 Task: Look for space in Pallanza-Intra-Suna, Italy from 5th June, 2023 to 16th June, 2023 for 2 adults in price range Rs.14000 to Rs.18000. Place can be entire place with 1  bedroom having 1 bed and 1 bathroom. Property type can be house, flat, guest house, hotel. Amenities needed are: wifi. Booking option can be shelf check-in. Required host language is English.
Action: Mouse moved to (451, 127)
Screenshot: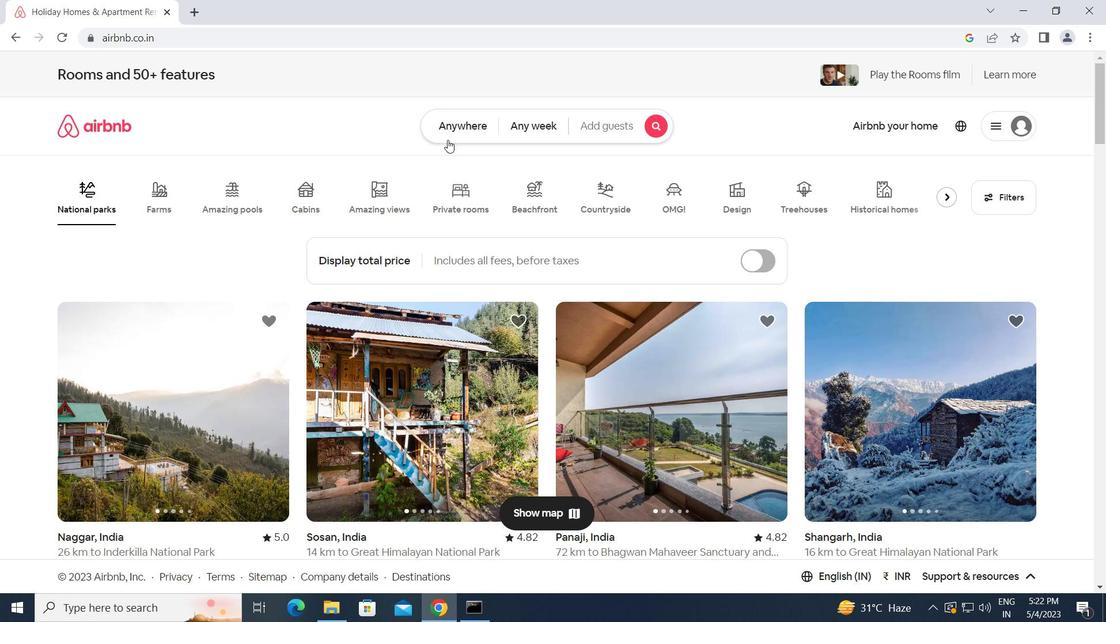 
Action: Mouse pressed left at (451, 127)
Screenshot: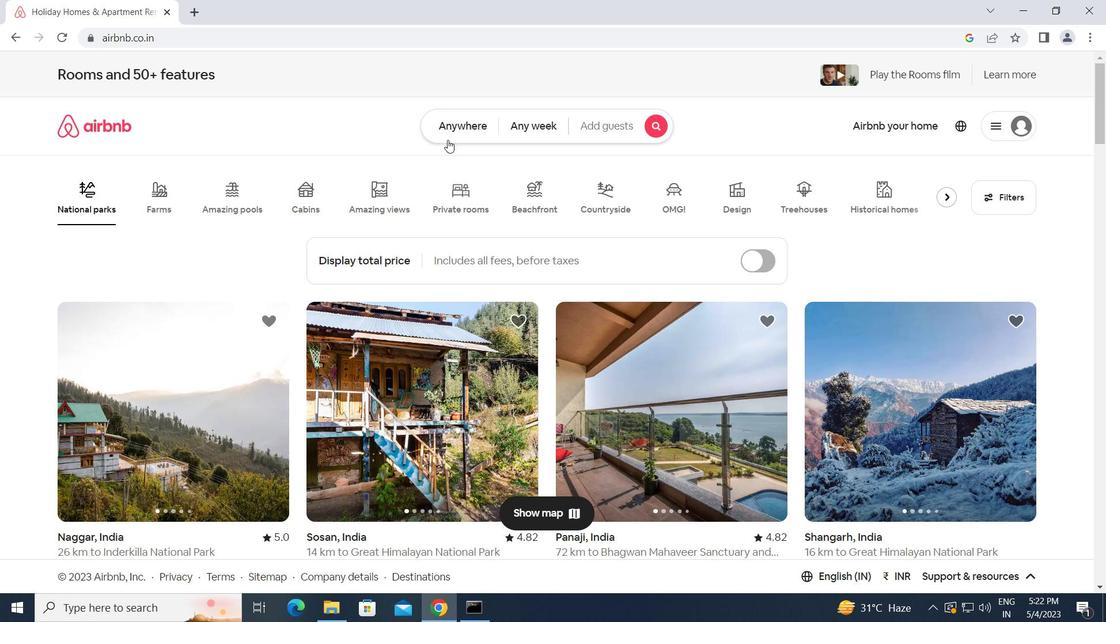 
Action: Mouse moved to (397, 171)
Screenshot: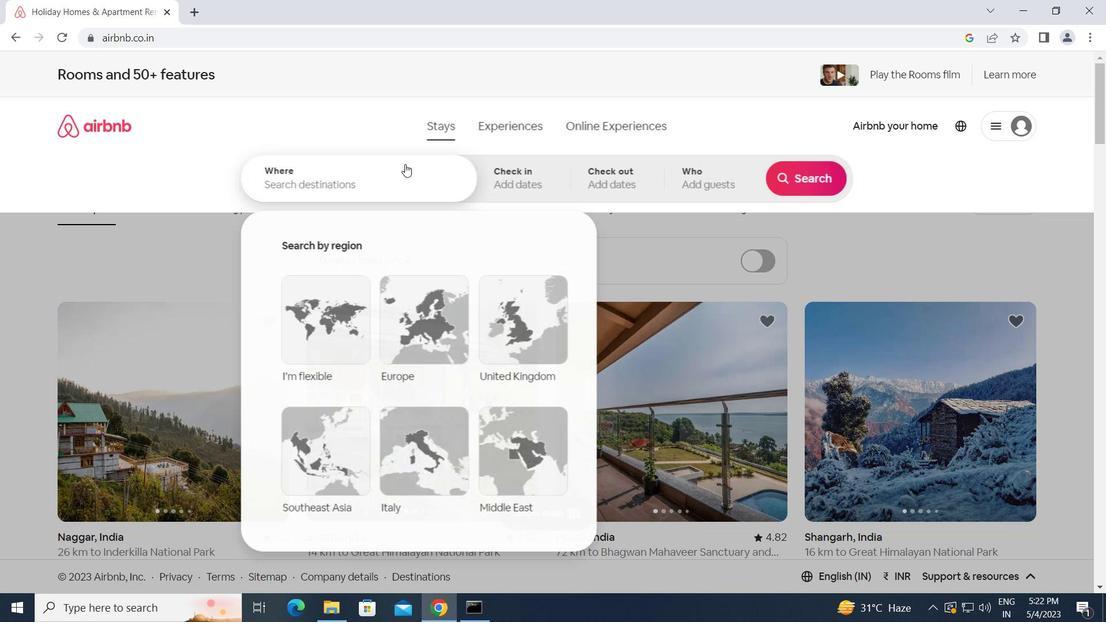
Action: Mouse pressed left at (397, 171)
Screenshot: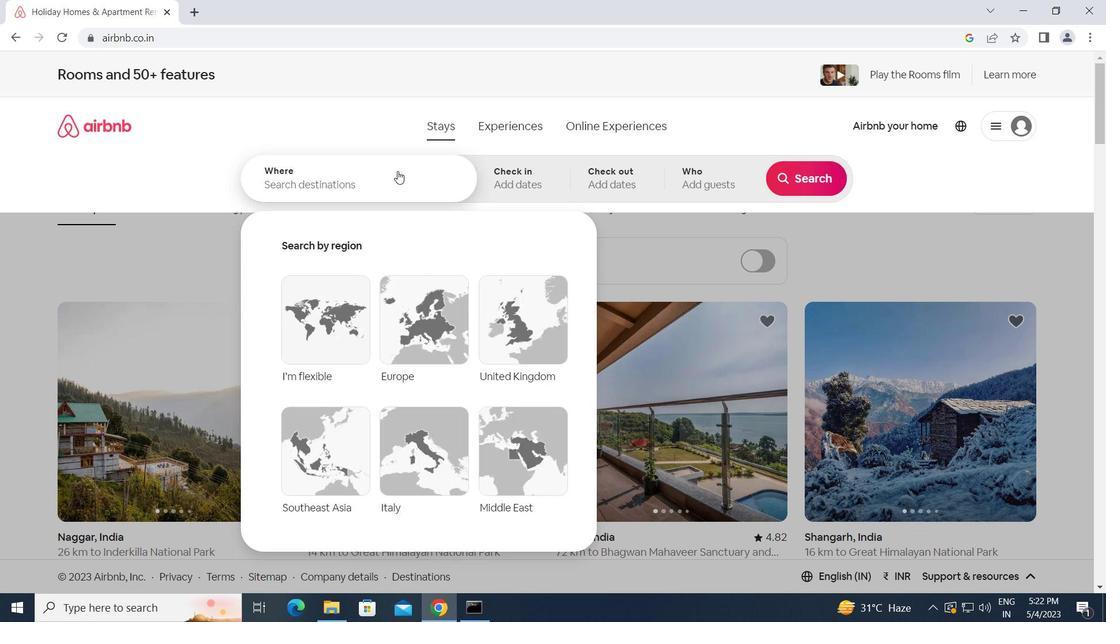 
Action: Key pressed p<Key.caps_lock>allanza-<Key.caps_lock>i<Key.caps_lock>ntra-<Key.caps_lock>s<Key.caps_lock>una,<Key.space><Key.caps_lock>i<Key.caps_lock>taly<Key.enter>
Screenshot: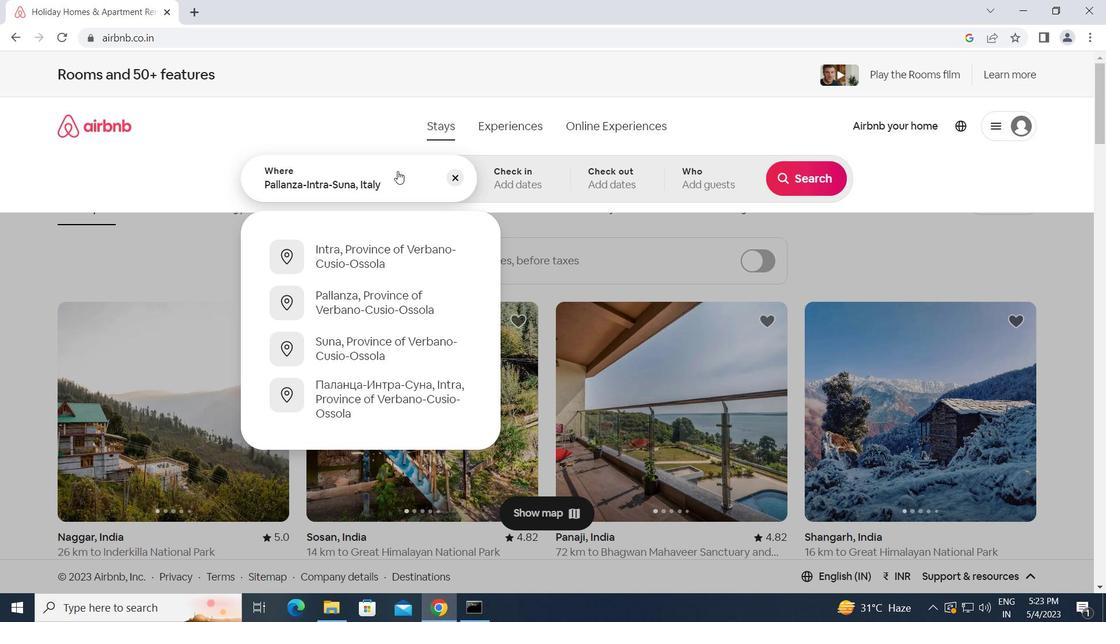 
Action: Mouse moved to (618, 389)
Screenshot: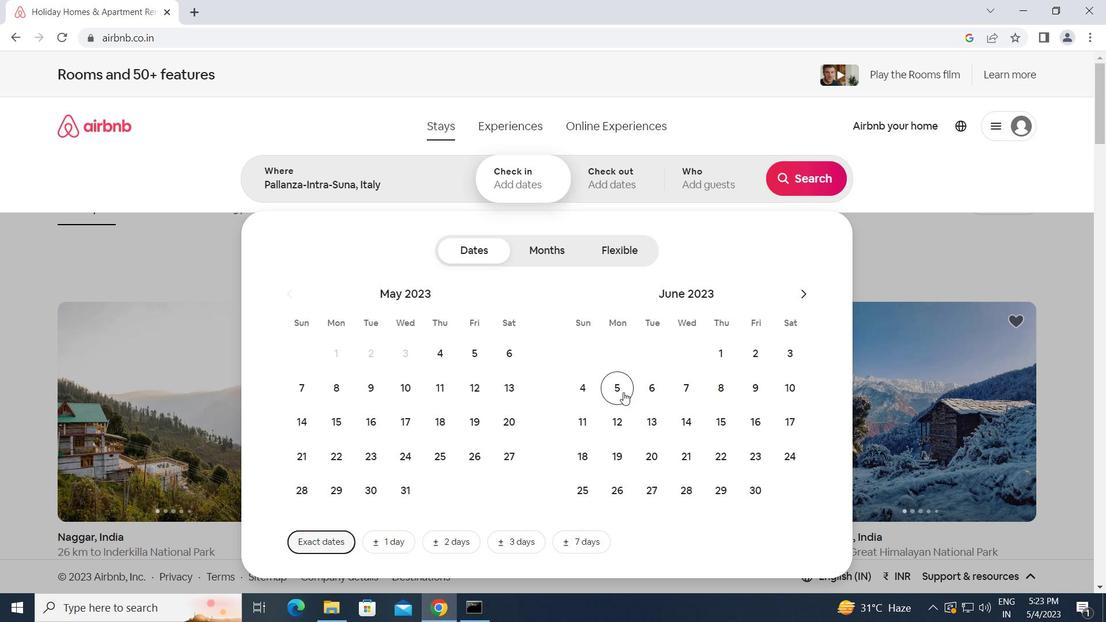 
Action: Mouse pressed left at (618, 389)
Screenshot: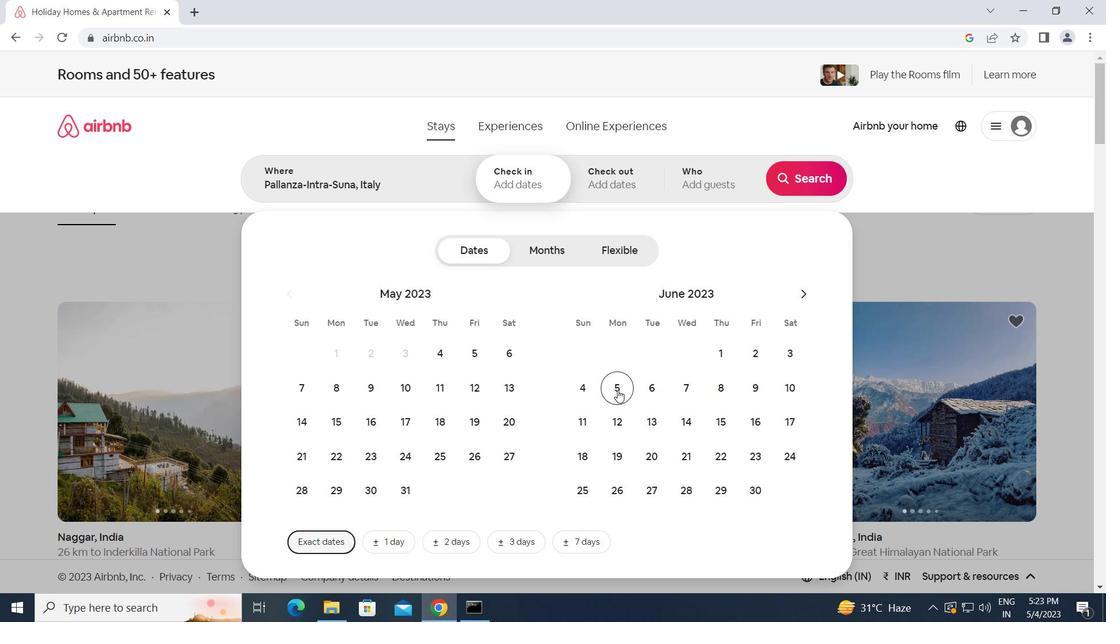 
Action: Mouse moved to (756, 422)
Screenshot: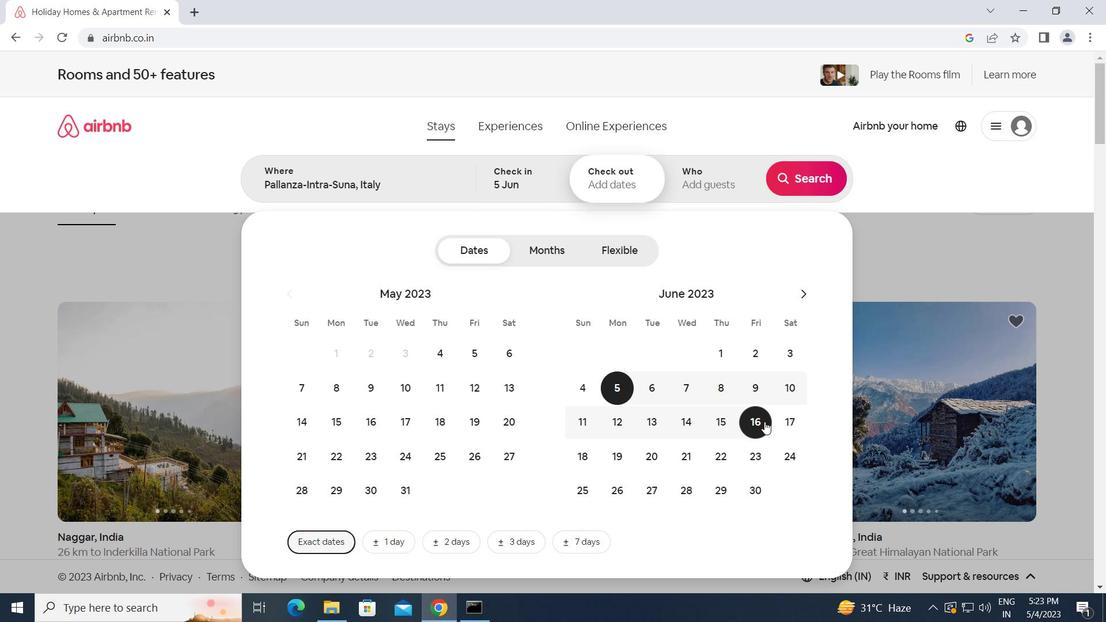 
Action: Mouse pressed left at (756, 422)
Screenshot: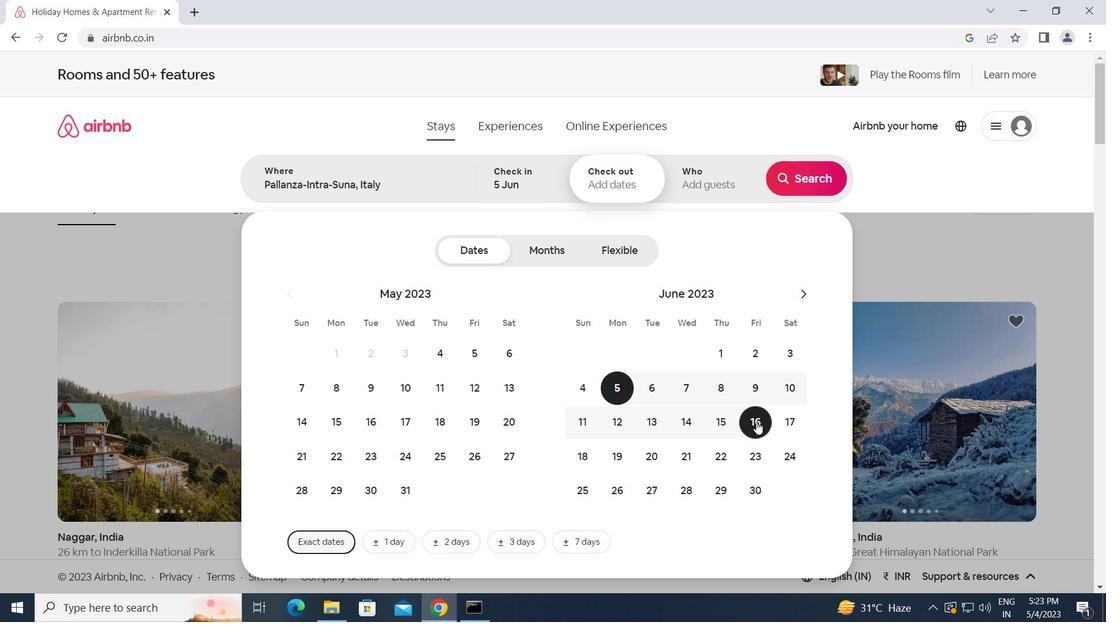 
Action: Mouse moved to (710, 176)
Screenshot: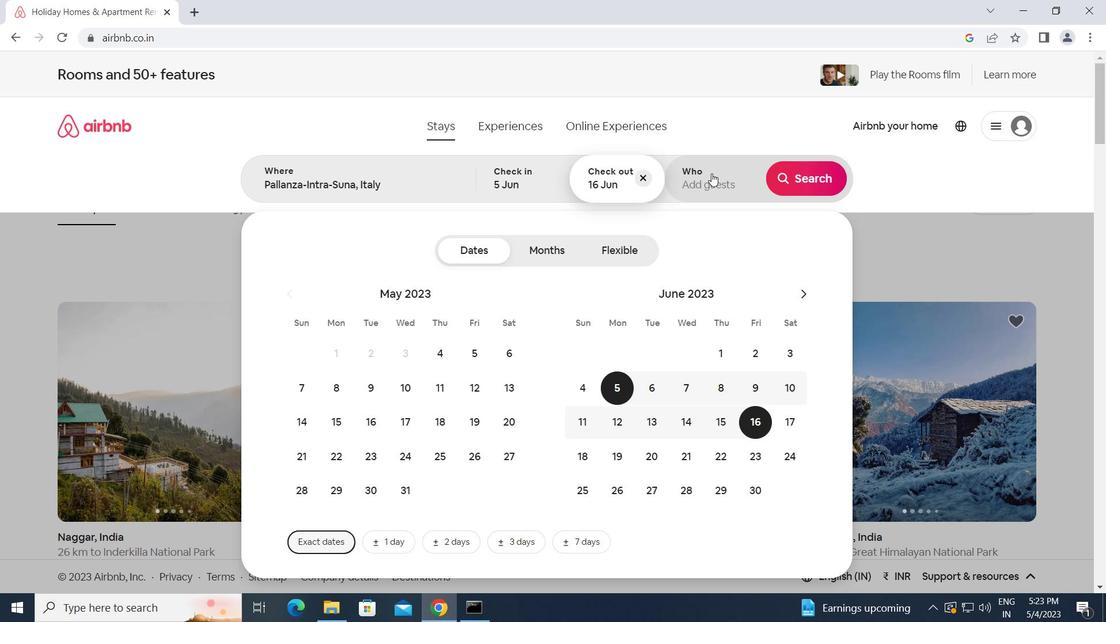 
Action: Mouse pressed left at (710, 176)
Screenshot: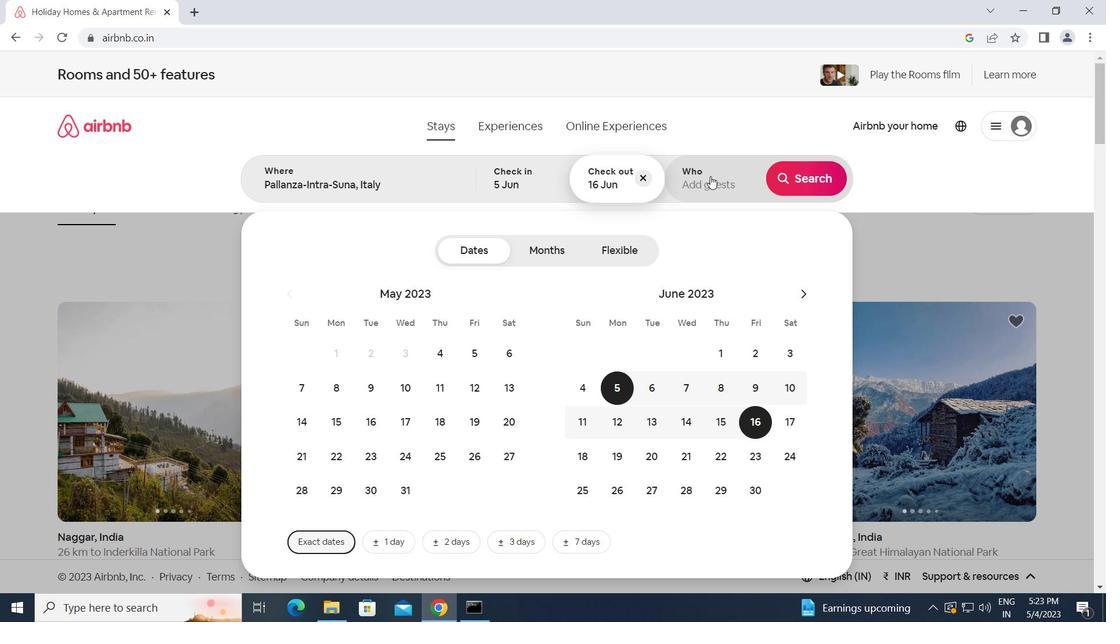 
Action: Mouse moved to (811, 255)
Screenshot: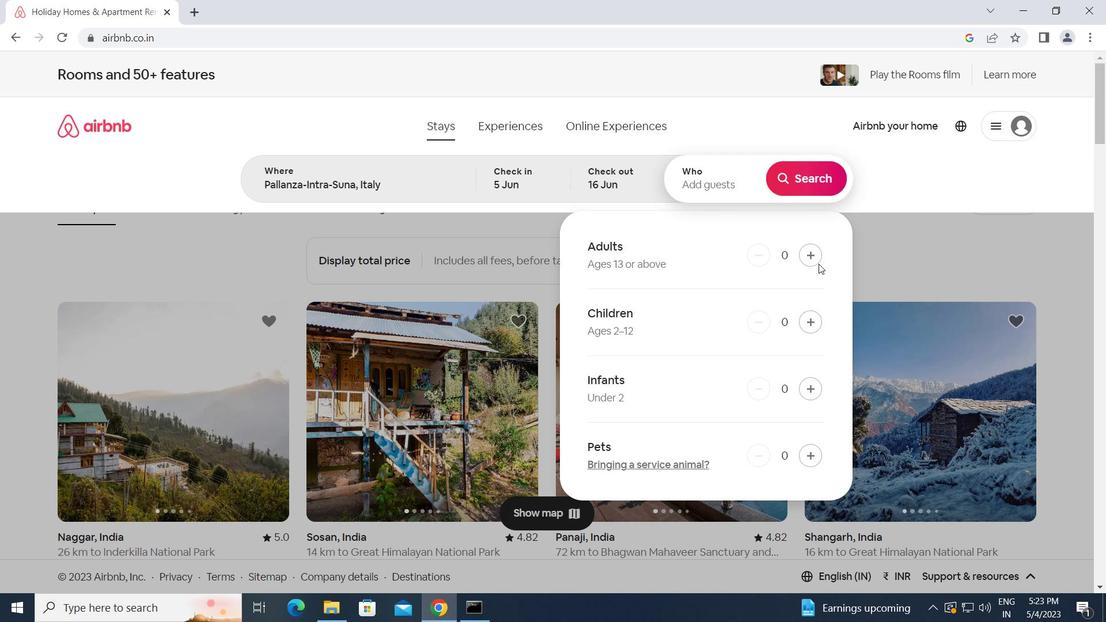 
Action: Mouse pressed left at (811, 255)
Screenshot: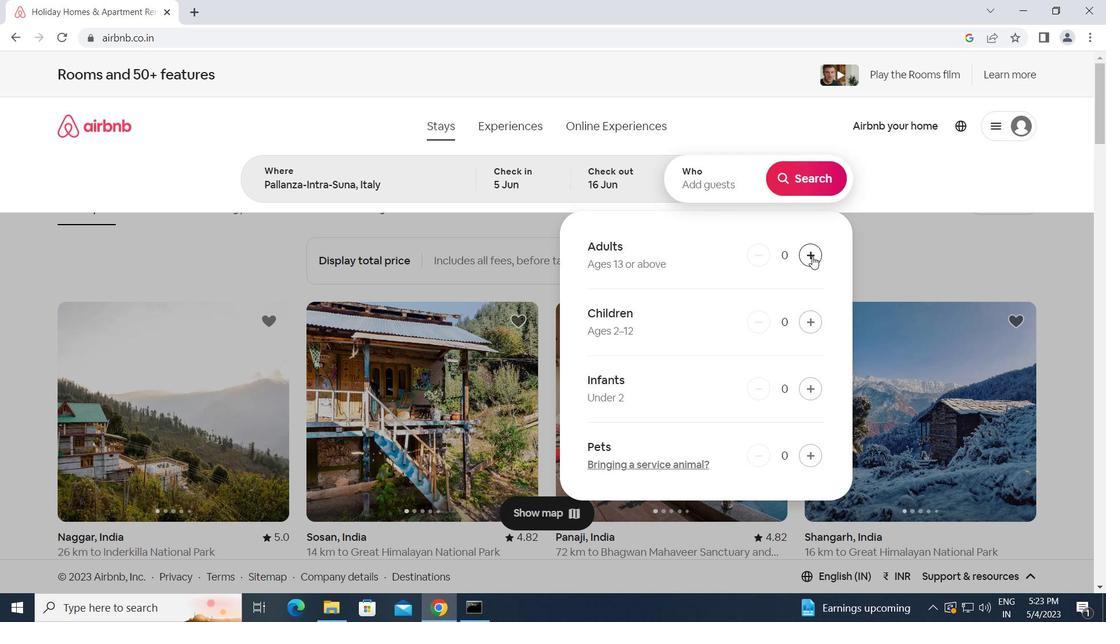 
Action: Mouse pressed left at (811, 255)
Screenshot: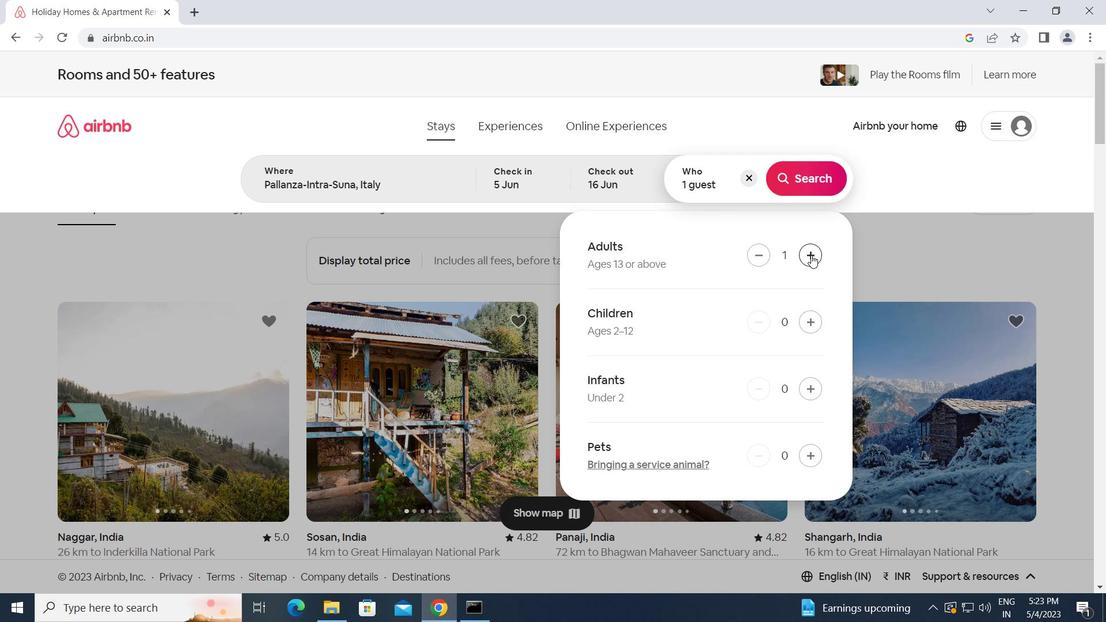 
Action: Mouse moved to (816, 177)
Screenshot: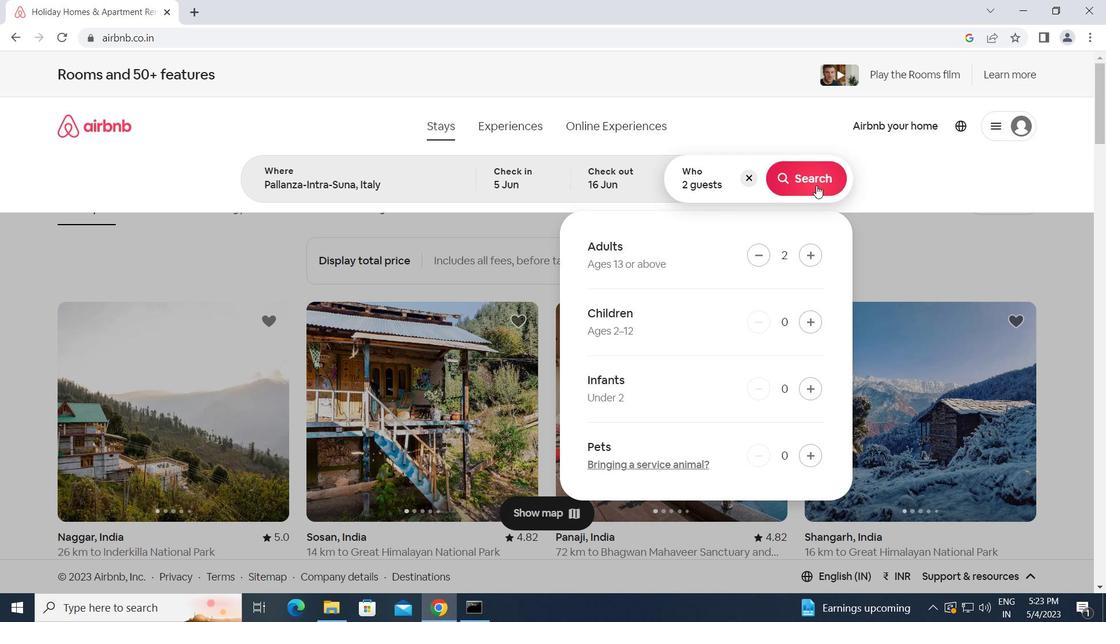 
Action: Mouse pressed left at (816, 177)
Screenshot: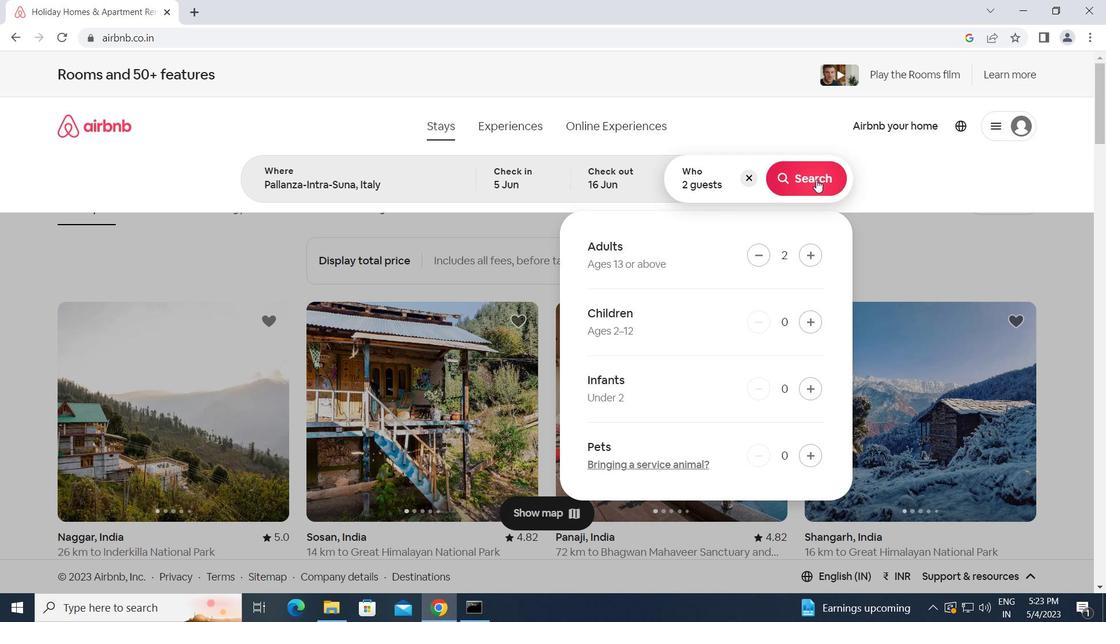 
Action: Mouse moved to (1034, 134)
Screenshot: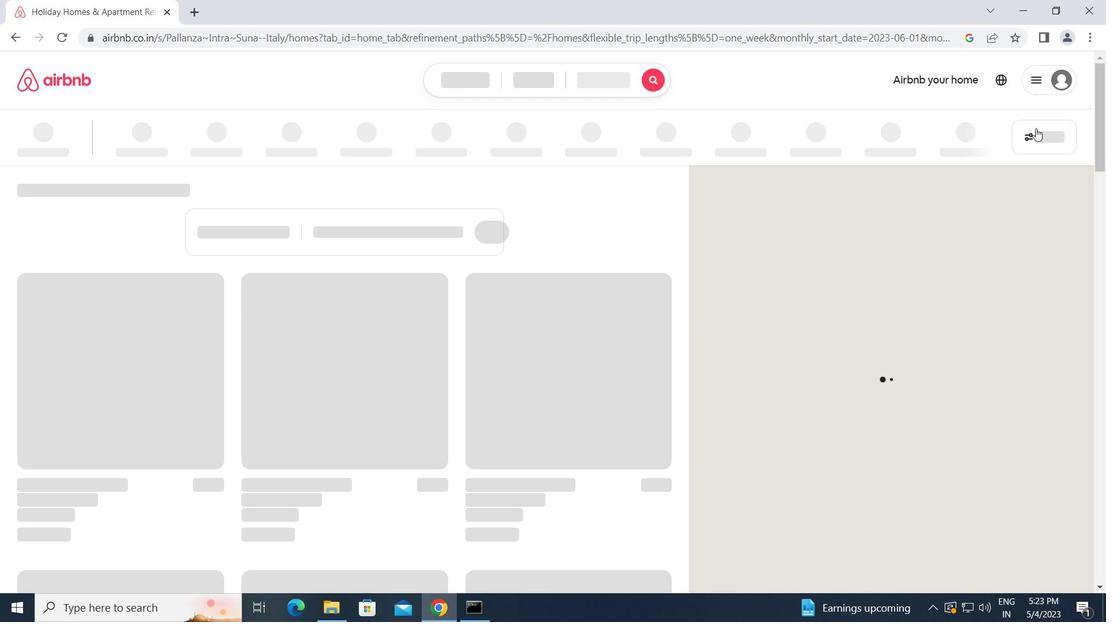 
Action: Mouse pressed left at (1034, 134)
Screenshot: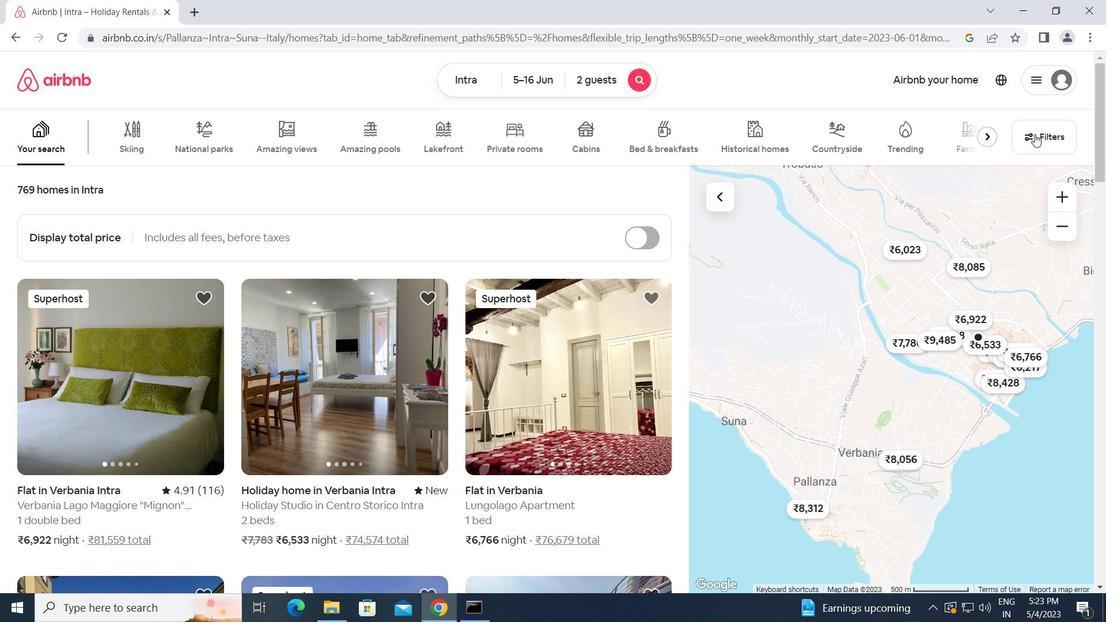 
Action: Mouse moved to (368, 323)
Screenshot: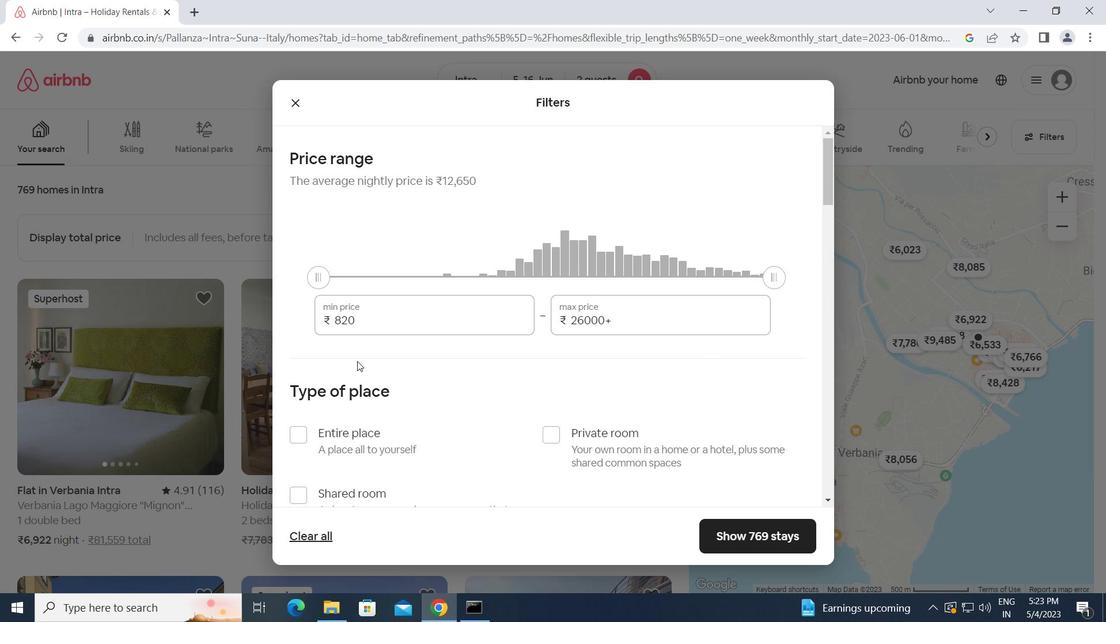
Action: Mouse pressed left at (368, 323)
Screenshot: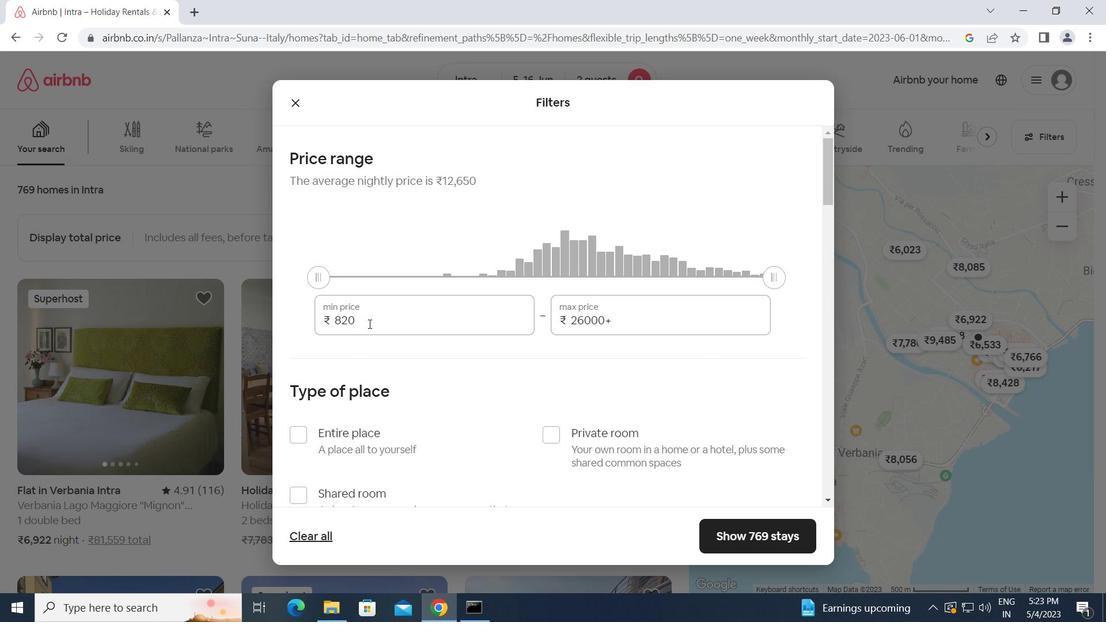 
Action: Mouse moved to (326, 327)
Screenshot: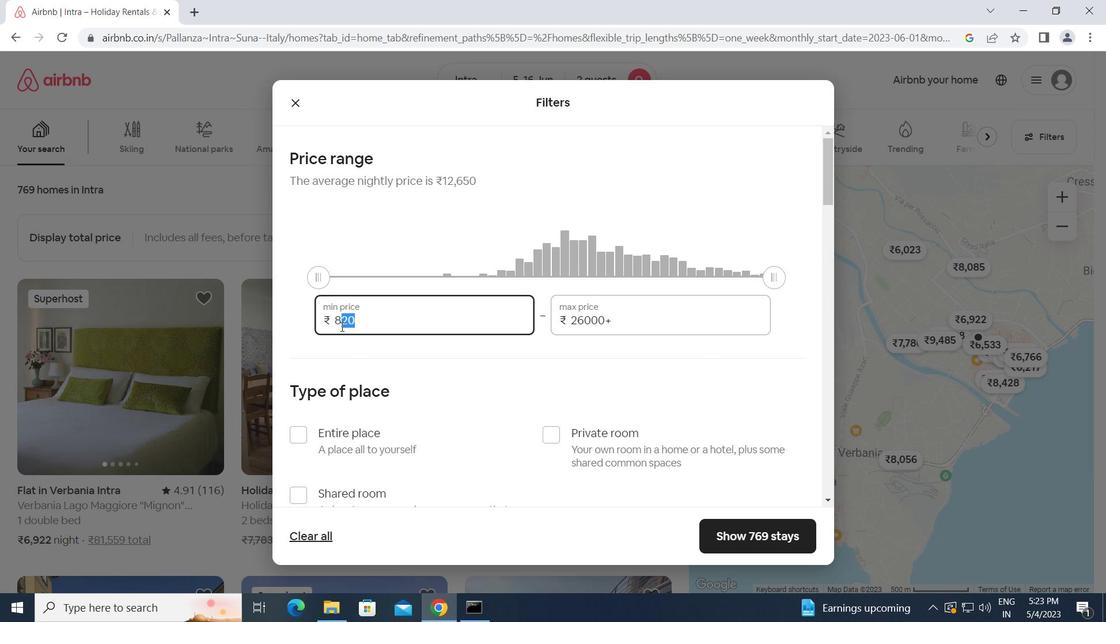 
Action: Key pressed 14000<Key.tab>18000
Screenshot: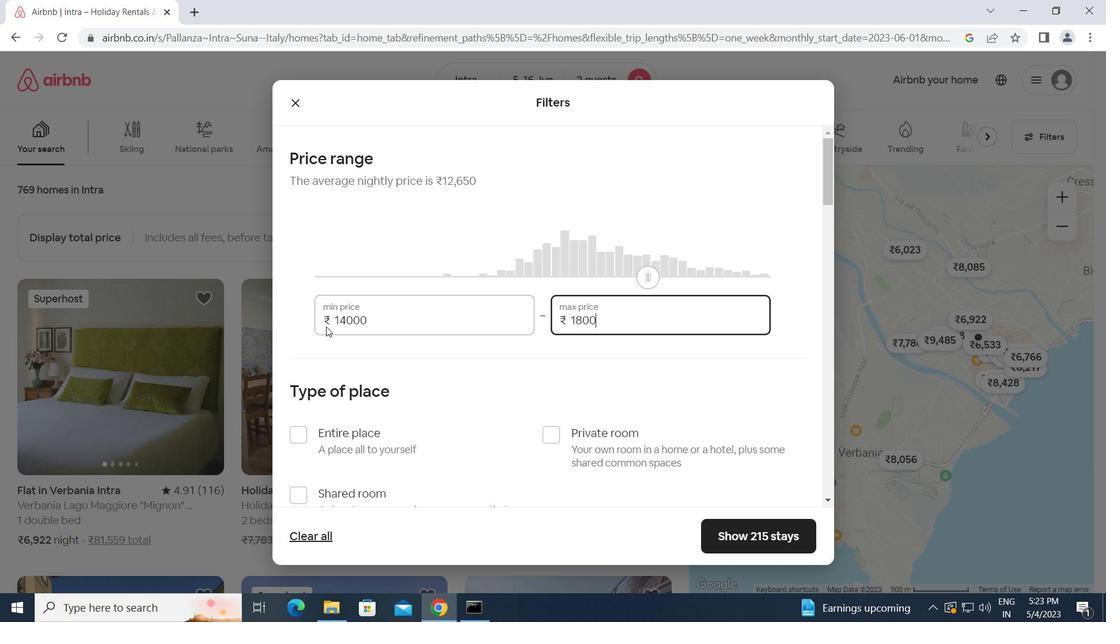 
Action: Mouse moved to (427, 361)
Screenshot: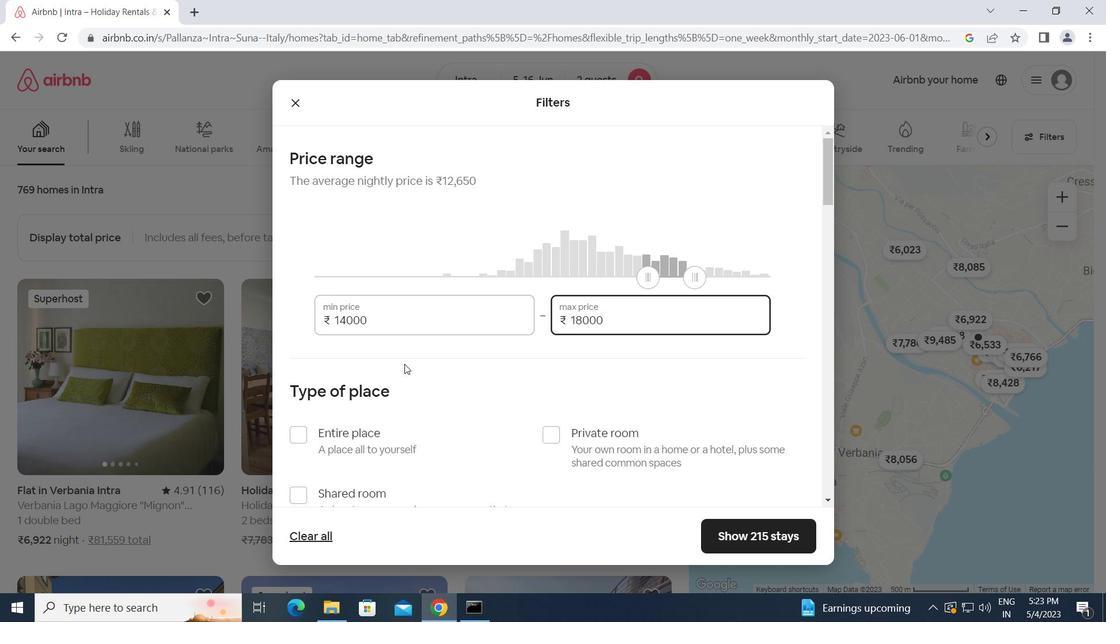 
Action: Mouse scrolled (427, 360) with delta (0, 0)
Screenshot: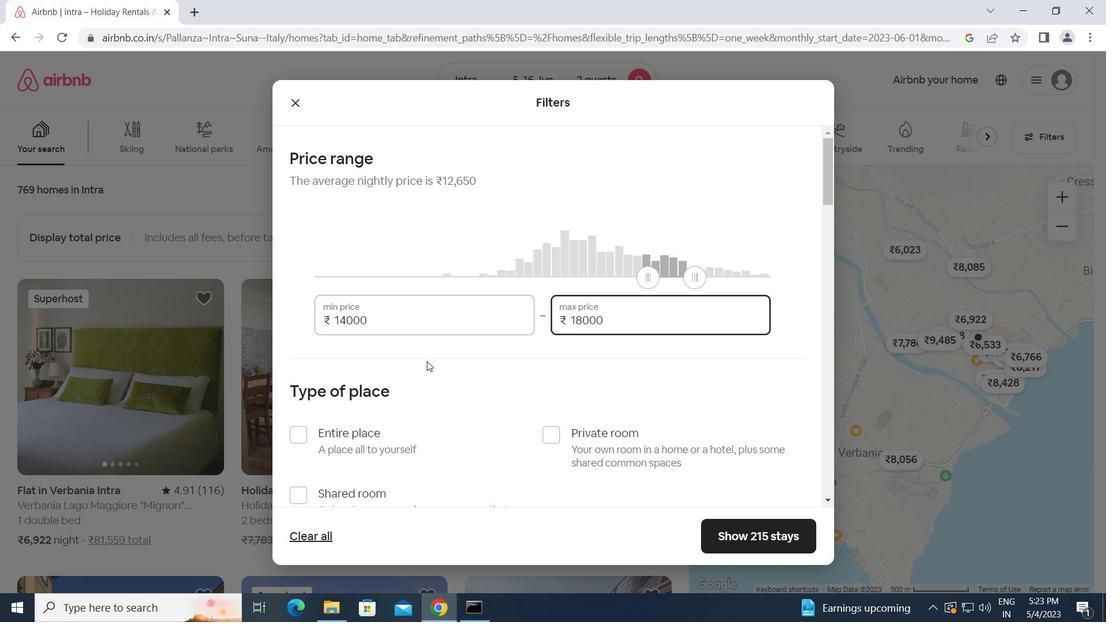 
Action: Mouse moved to (472, 347)
Screenshot: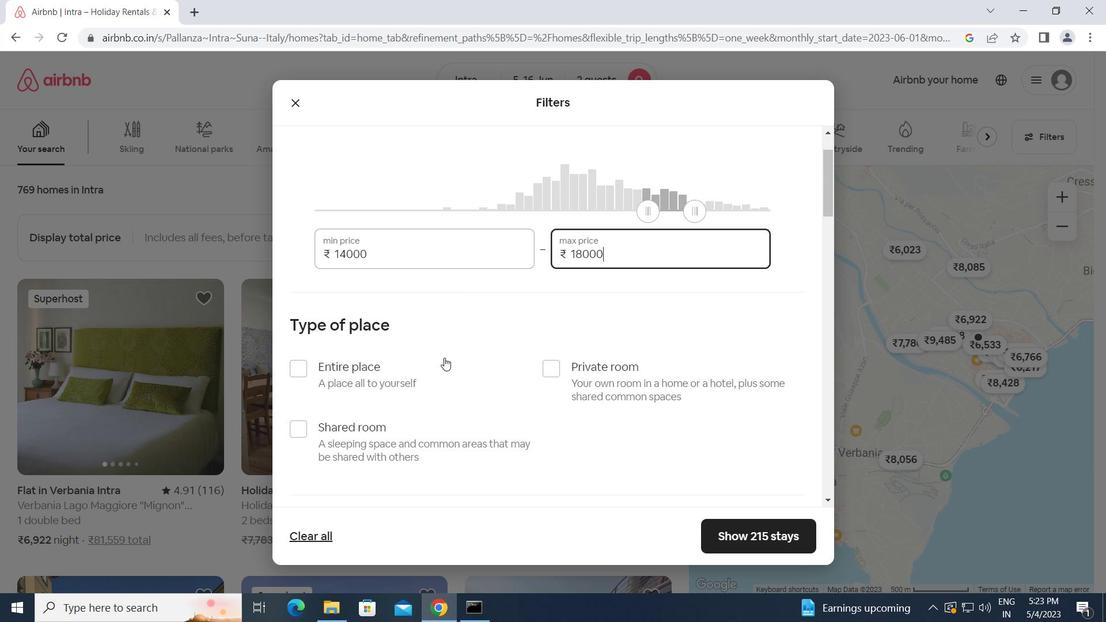 
Action: Mouse scrolled (472, 346) with delta (0, 0)
Screenshot: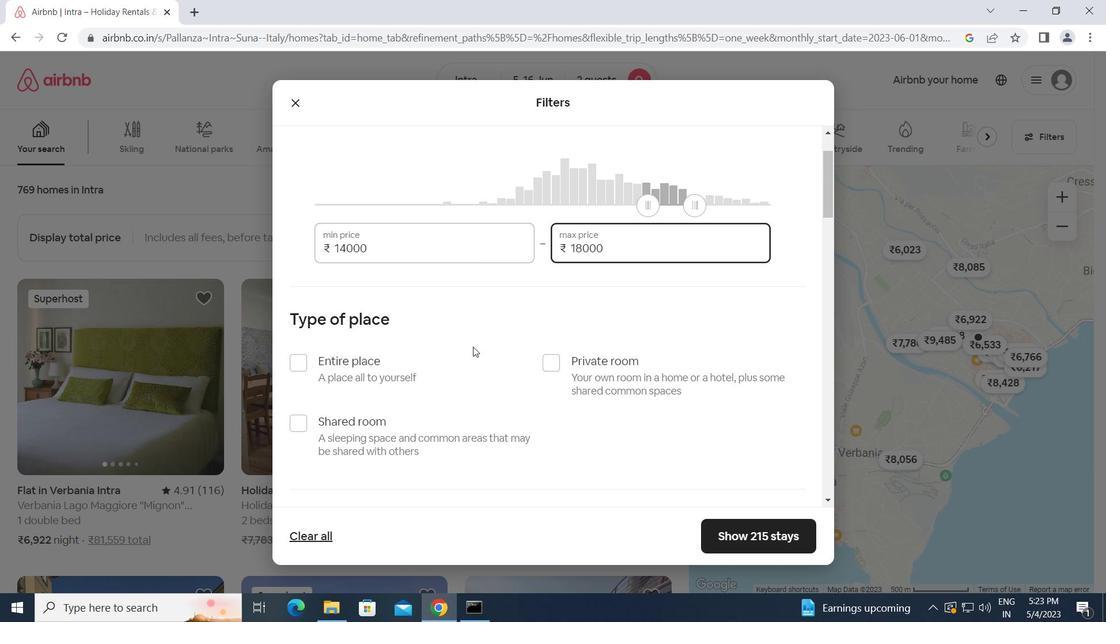
Action: Mouse moved to (297, 293)
Screenshot: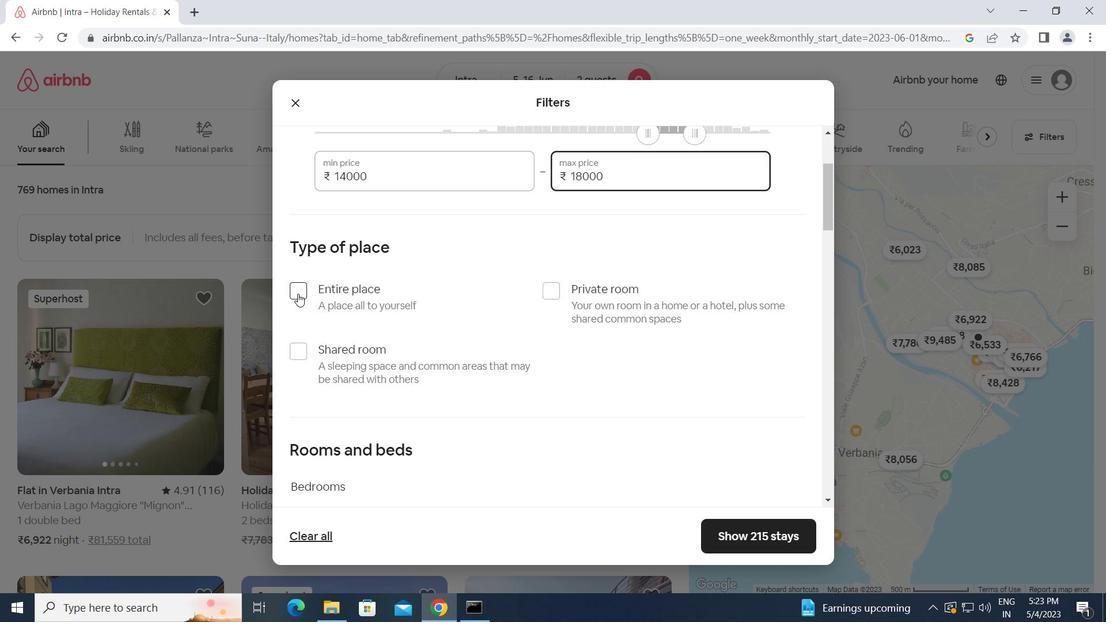 
Action: Mouse pressed left at (297, 293)
Screenshot: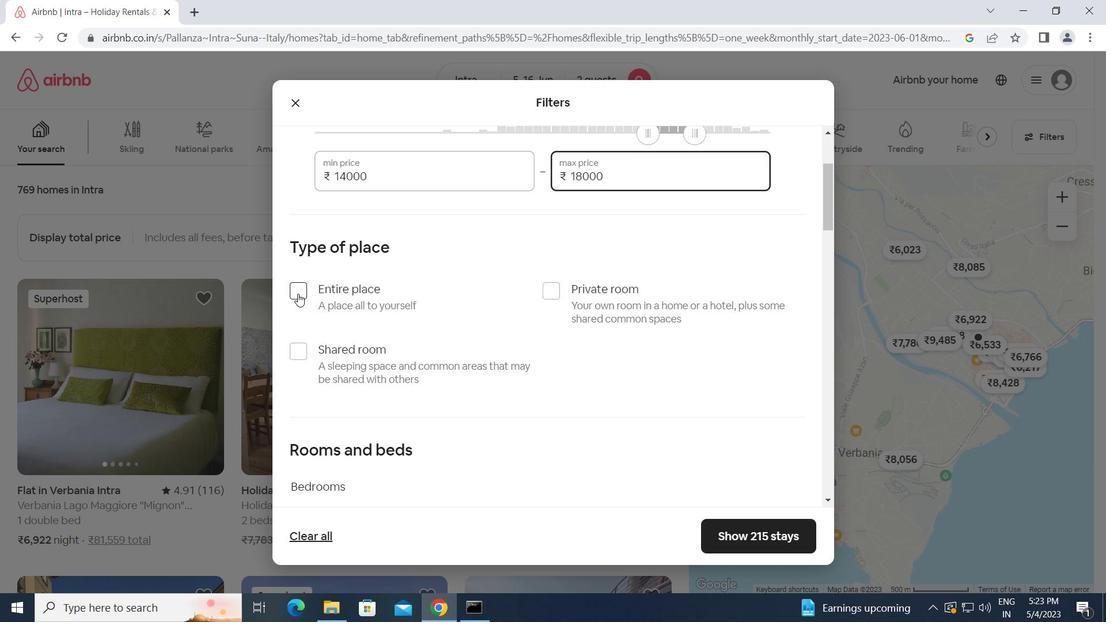 
Action: Mouse moved to (315, 311)
Screenshot: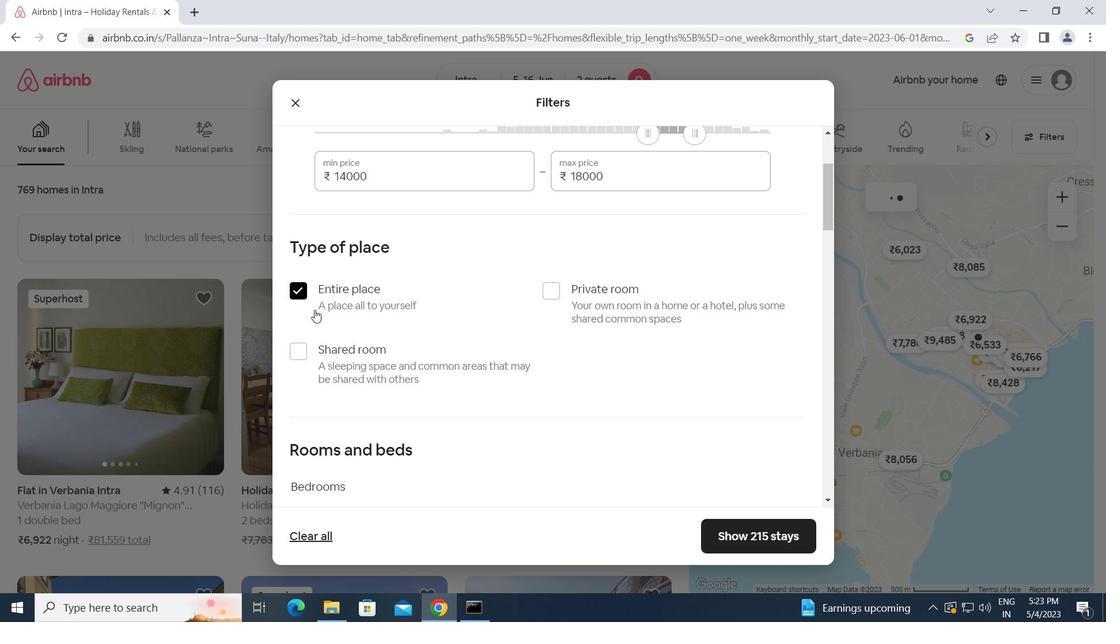 
Action: Mouse scrolled (315, 310) with delta (0, 0)
Screenshot: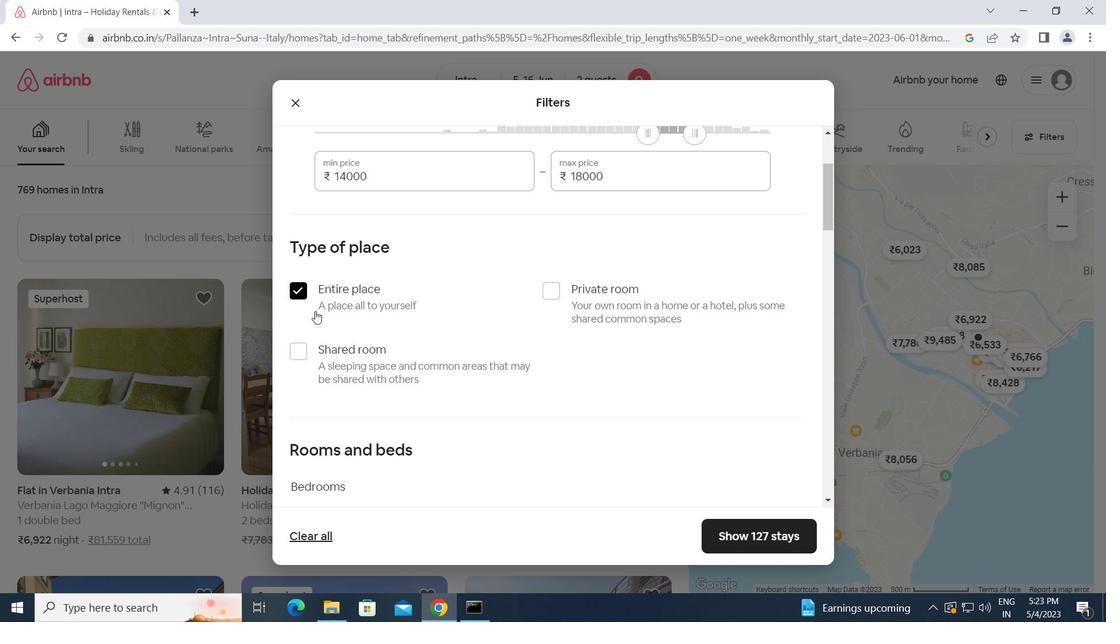 
Action: Mouse scrolled (315, 310) with delta (0, 0)
Screenshot: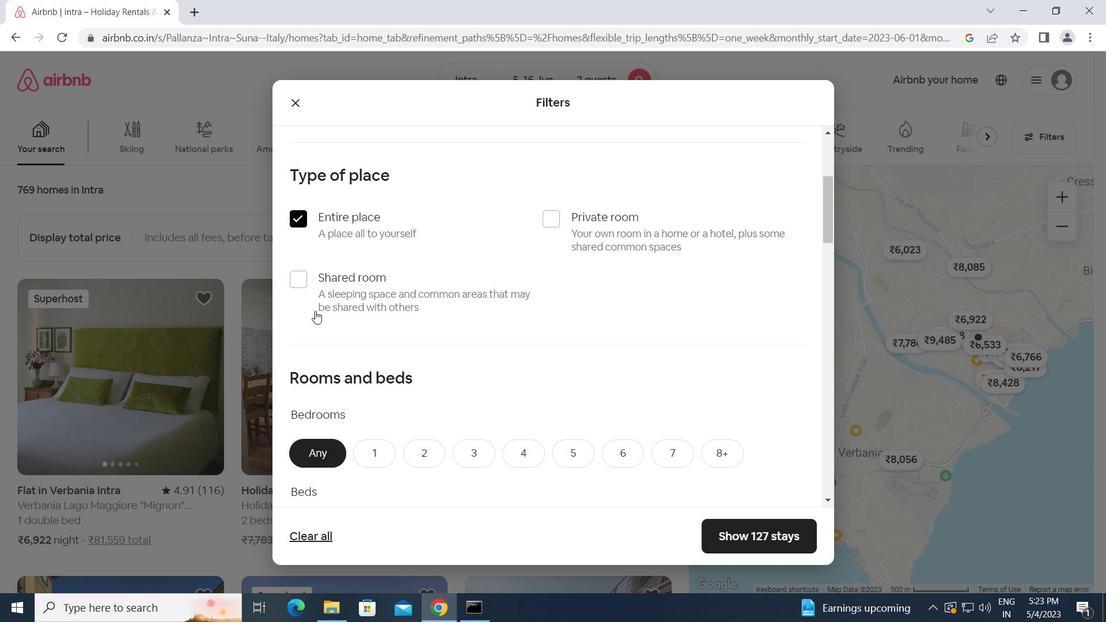 
Action: Mouse moved to (384, 375)
Screenshot: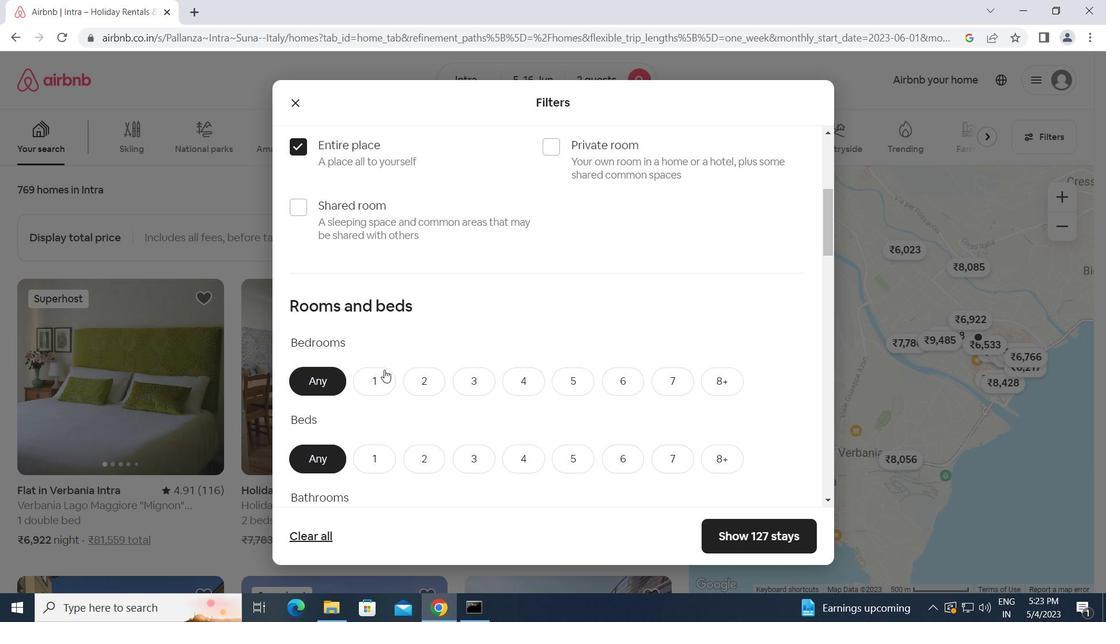 
Action: Mouse pressed left at (384, 375)
Screenshot: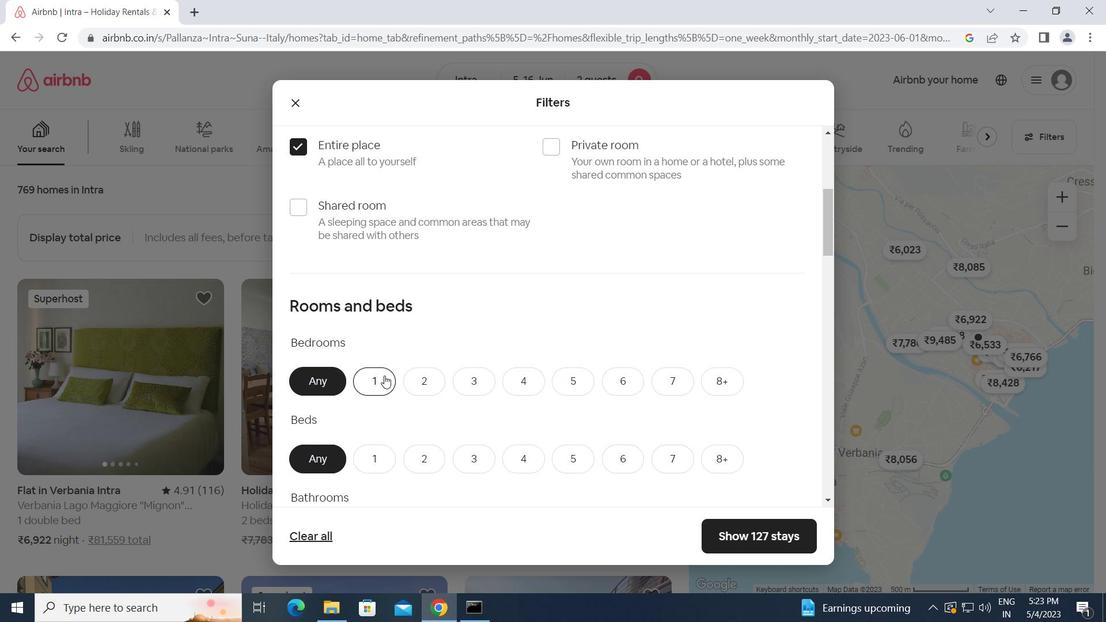 
Action: Mouse scrolled (384, 375) with delta (0, 0)
Screenshot: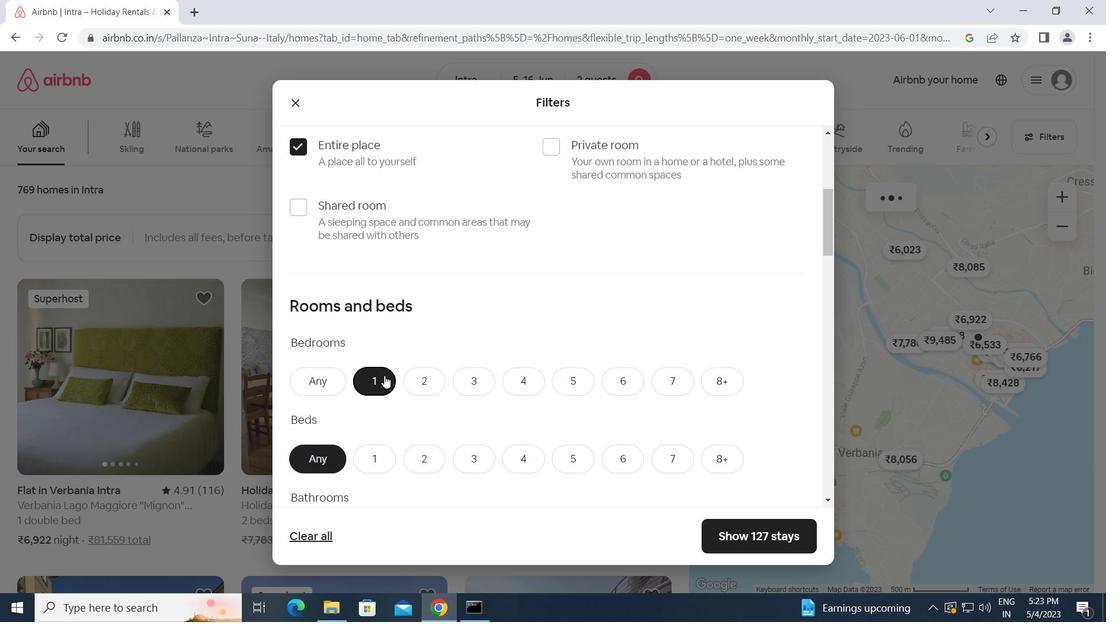
Action: Mouse moved to (379, 380)
Screenshot: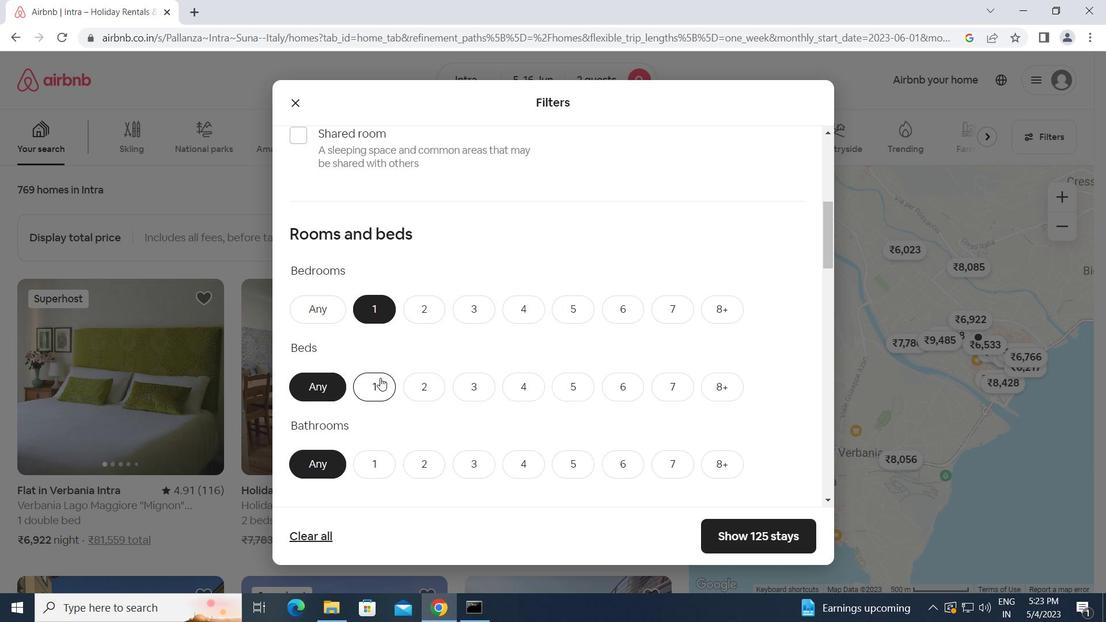
Action: Mouse pressed left at (379, 380)
Screenshot: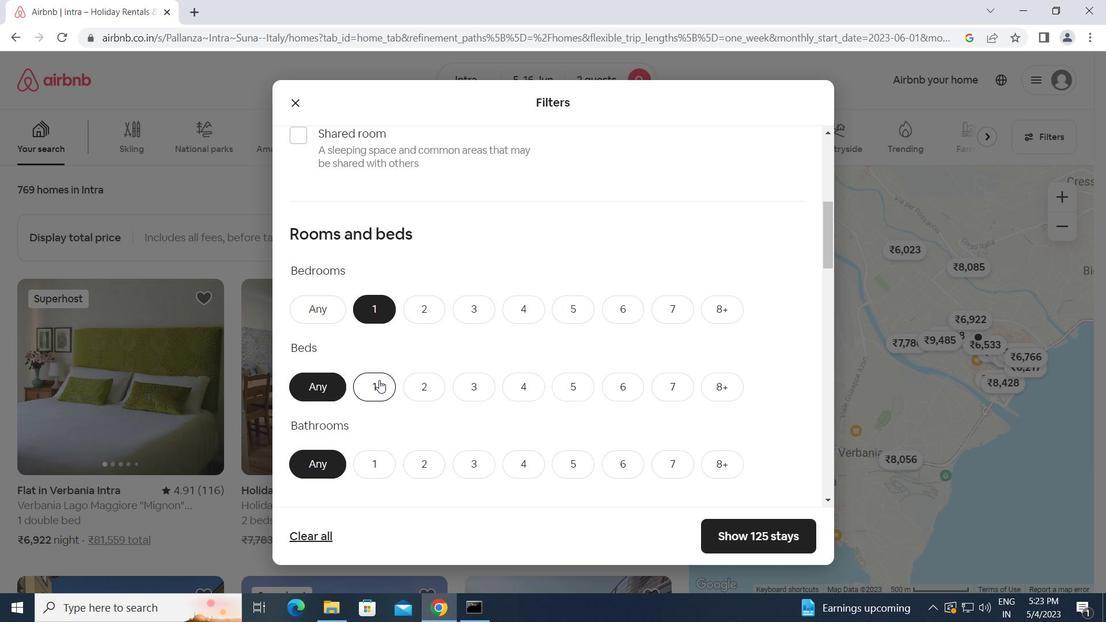 
Action: Mouse moved to (384, 385)
Screenshot: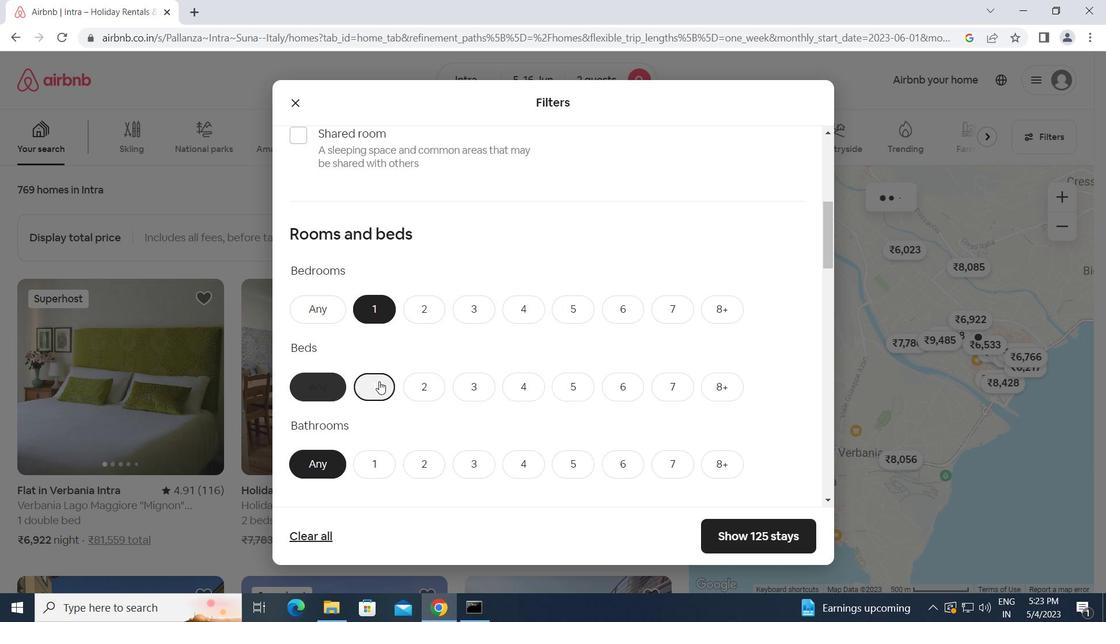 
Action: Mouse scrolled (384, 384) with delta (0, 0)
Screenshot: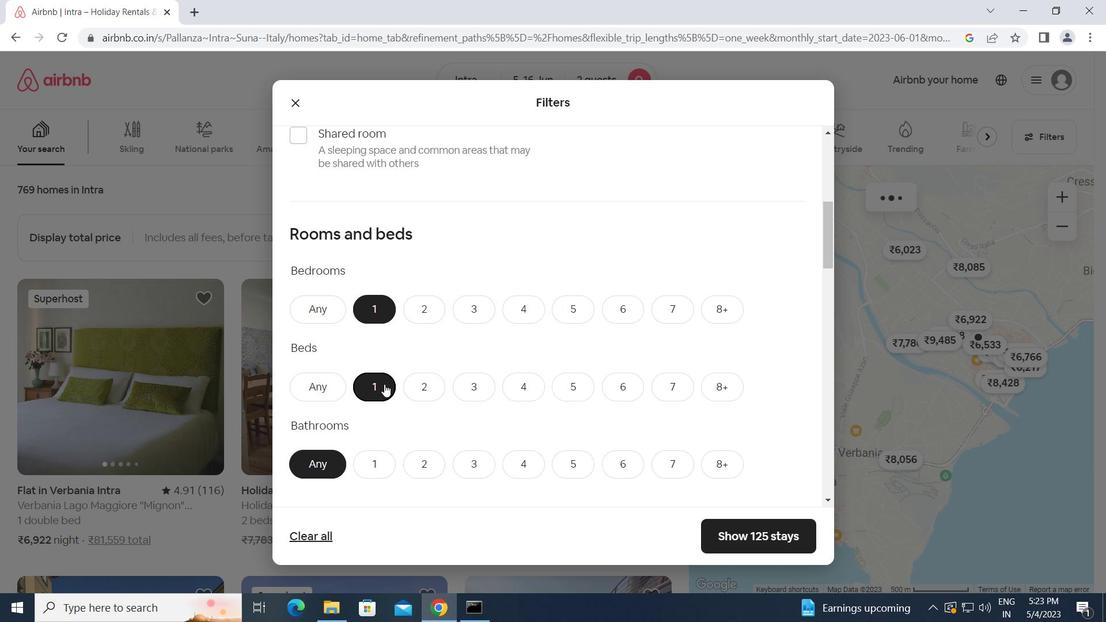 
Action: Mouse scrolled (384, 384) with delta (0, 0)
Screenshot: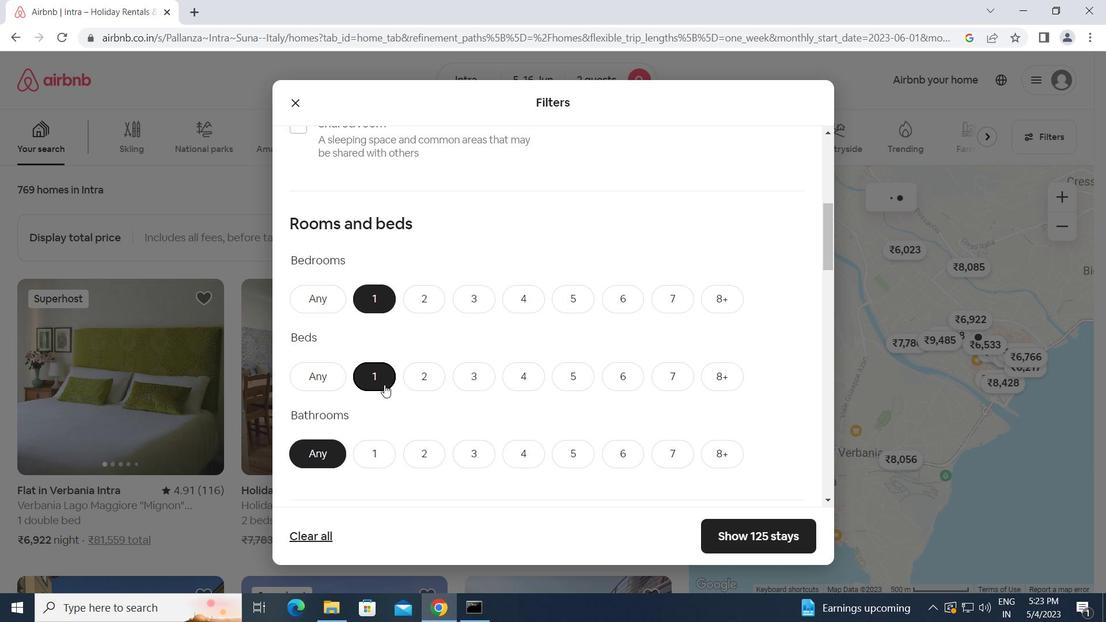 
Action: Mouse moved to (376, 324)
Screenshot: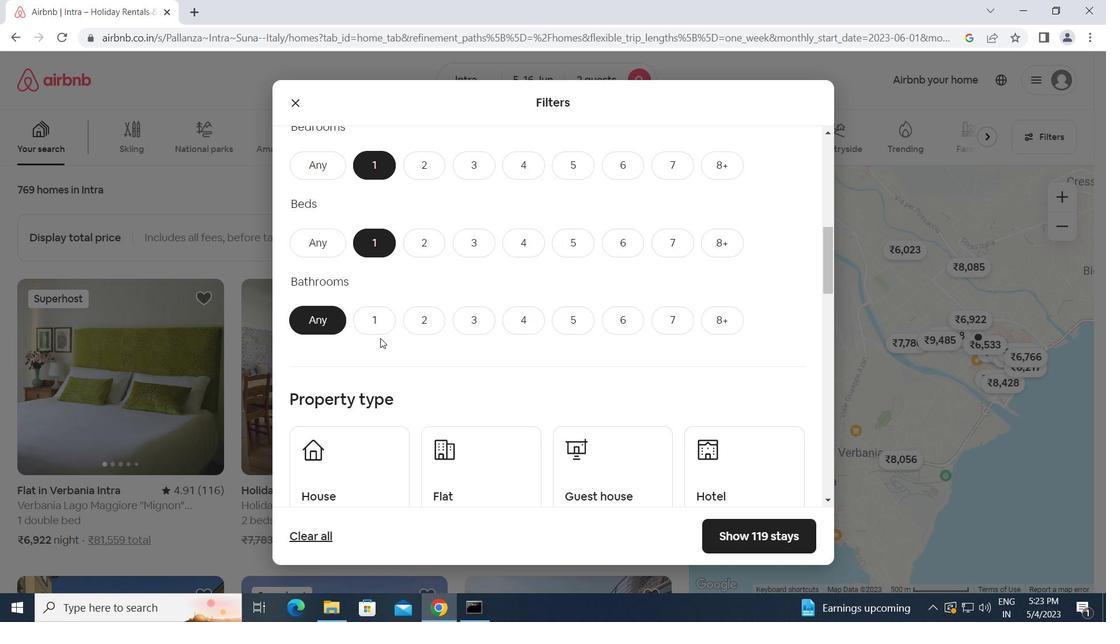 
Action: Mouse pressed left at (376, 324)
Screenshot: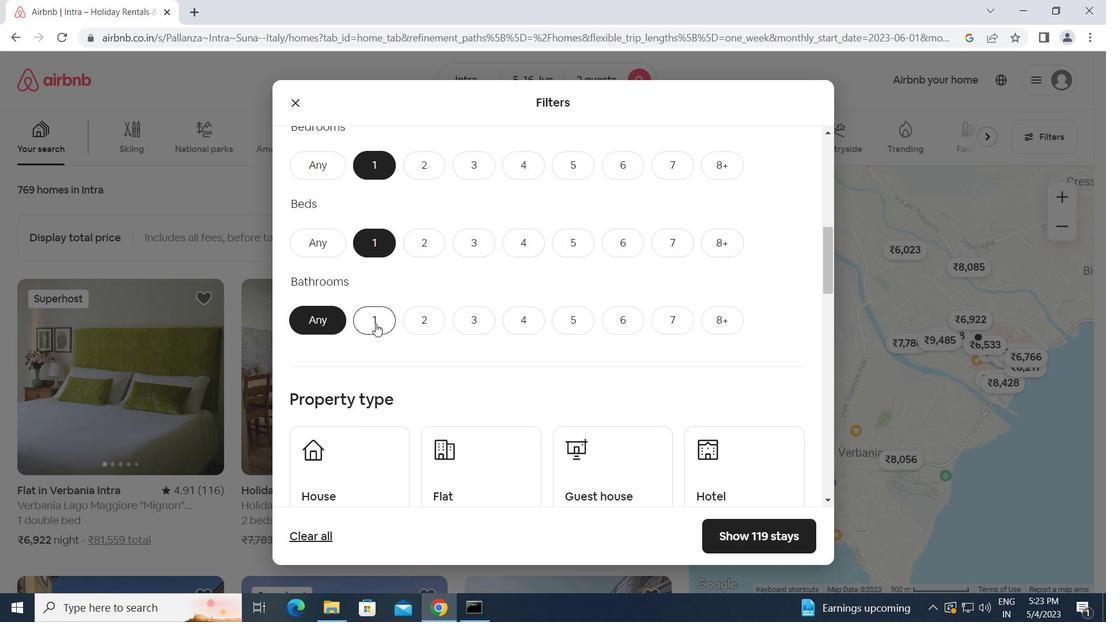 
Action: Mouse scrolled (376, 323) with delta (0, 0)
Screenshot: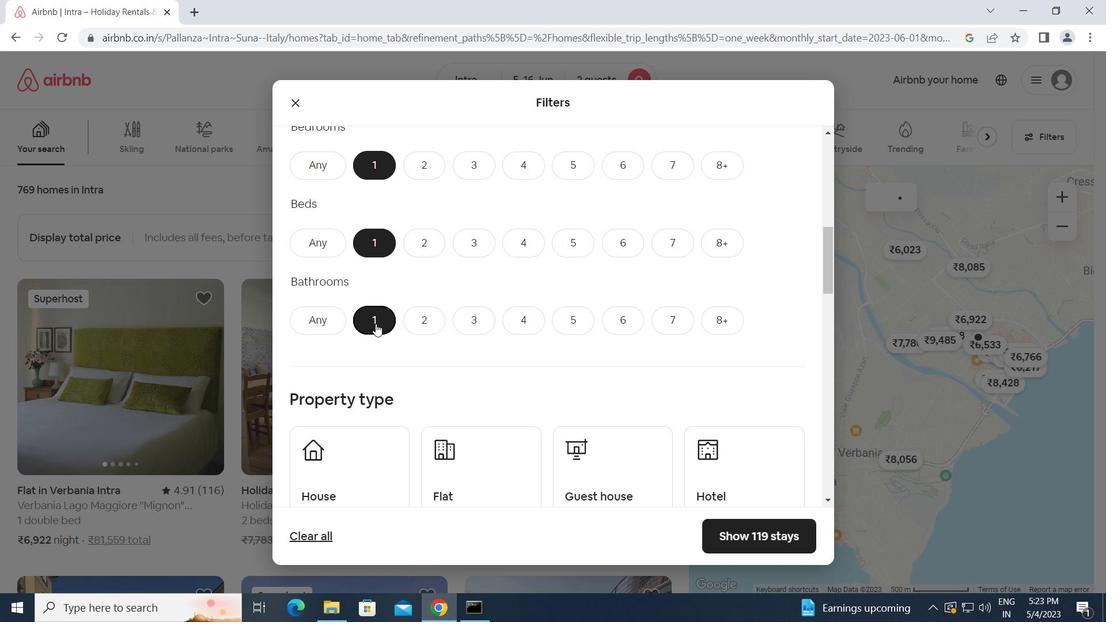 
Action: Mouse scrolled (376, 323) with delta (0, 0)
Screenshot: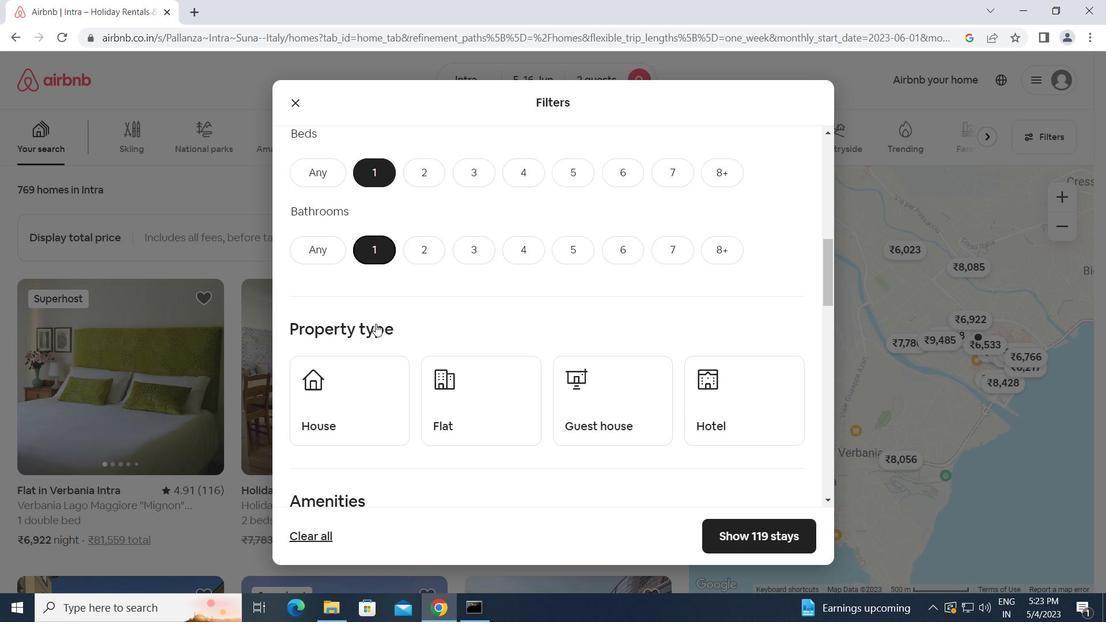 
Action: Mouse moved to (347, 335)
Screenshot: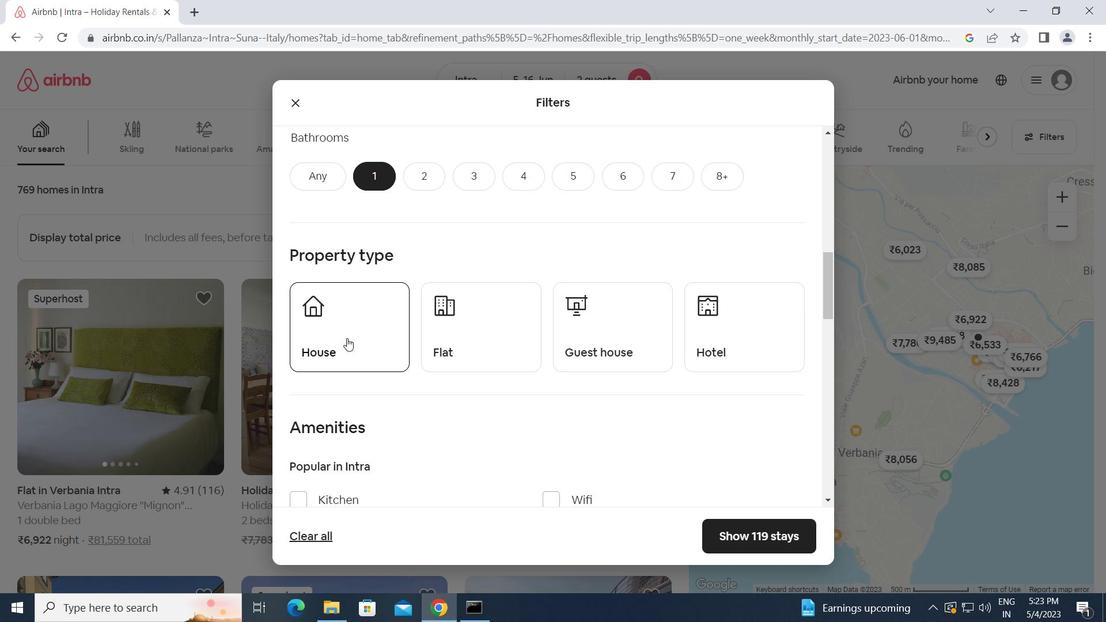 
Action: Mouse pressed left at (347, 335)
Screenshot: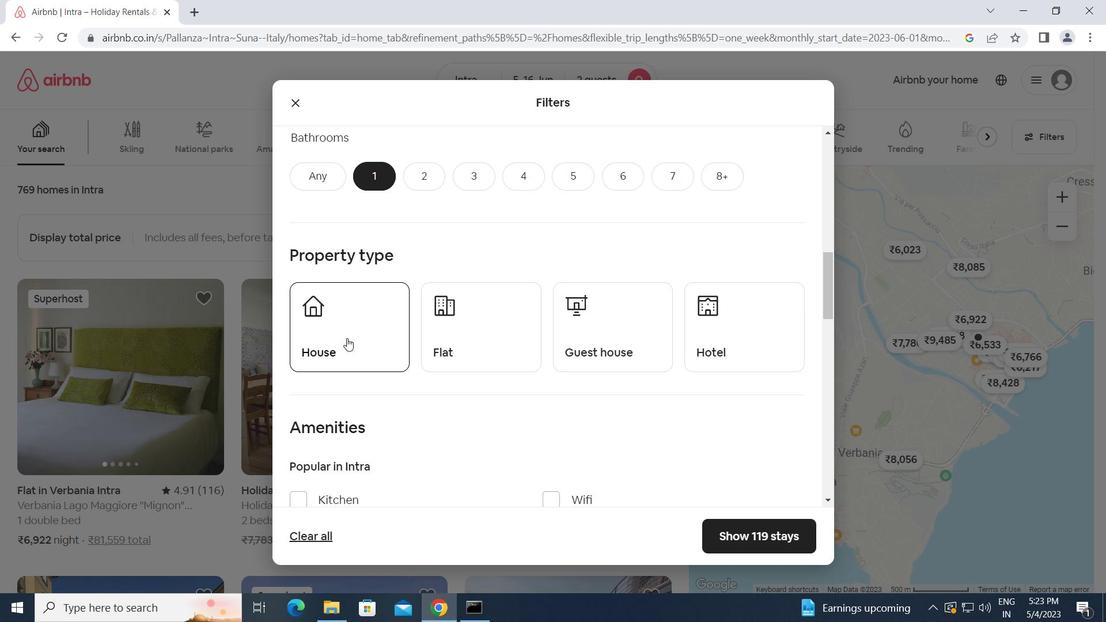 
Action: Mouse moved to (463, 350)
Screenshot: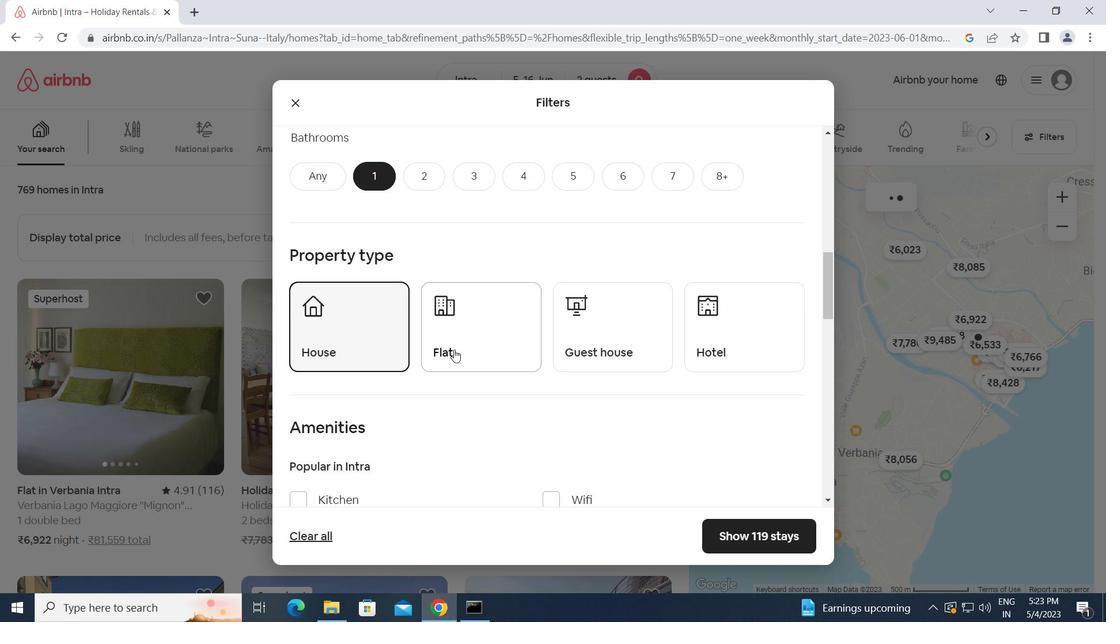
Action: Mouse pressed left at (463, 350)
Screenshot: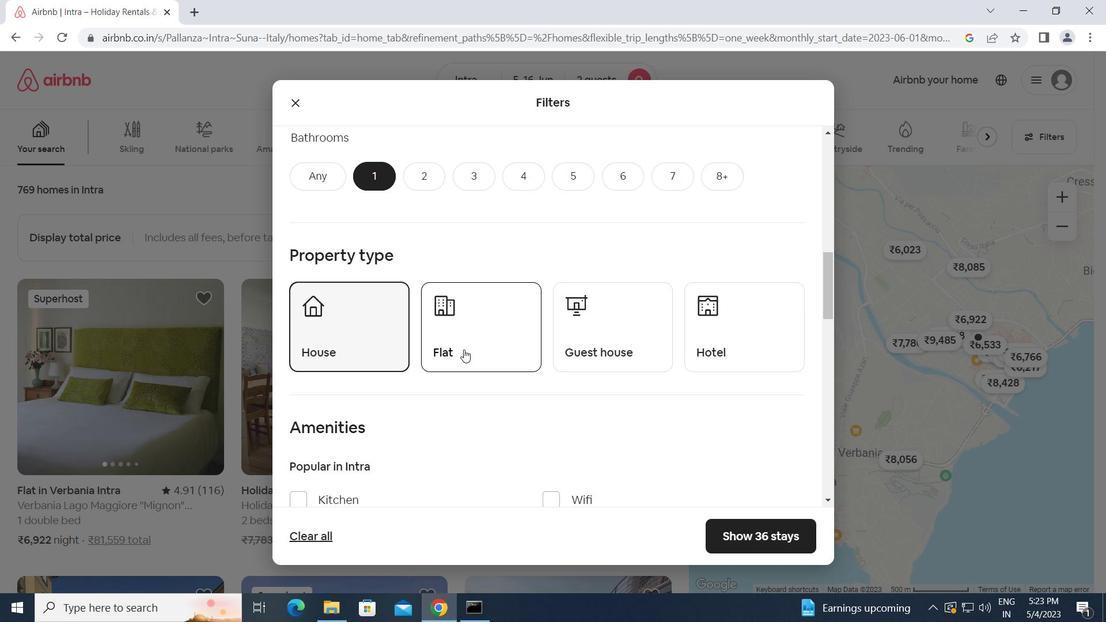 
Action: Mouse moved to (591, 345)
Screenshot: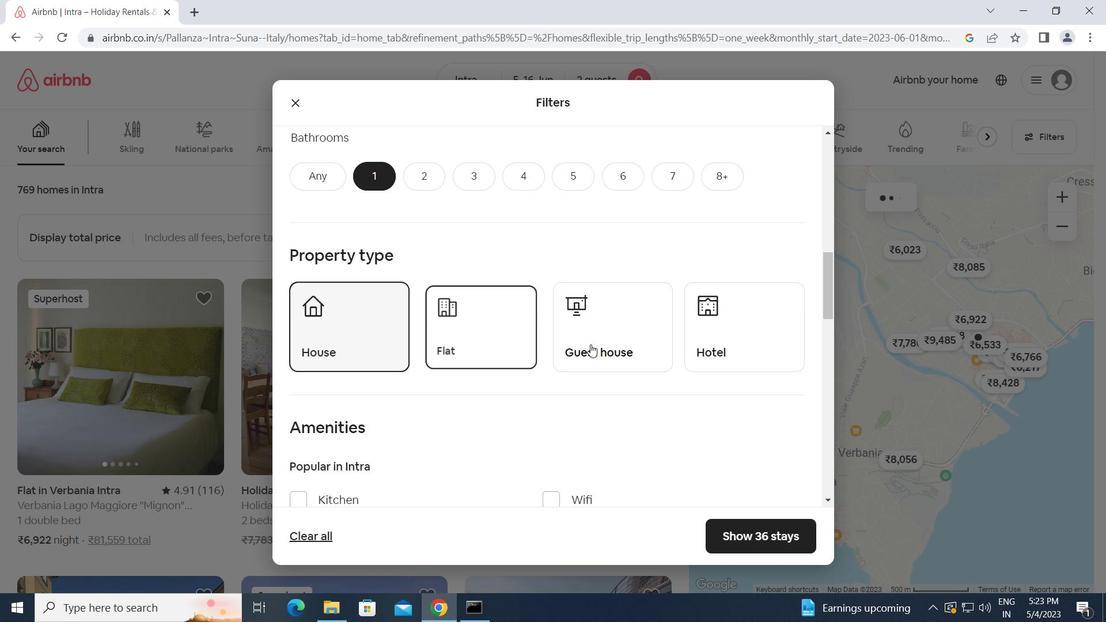 
Action: Mouse pressed left at (591, 345)
Screenshot: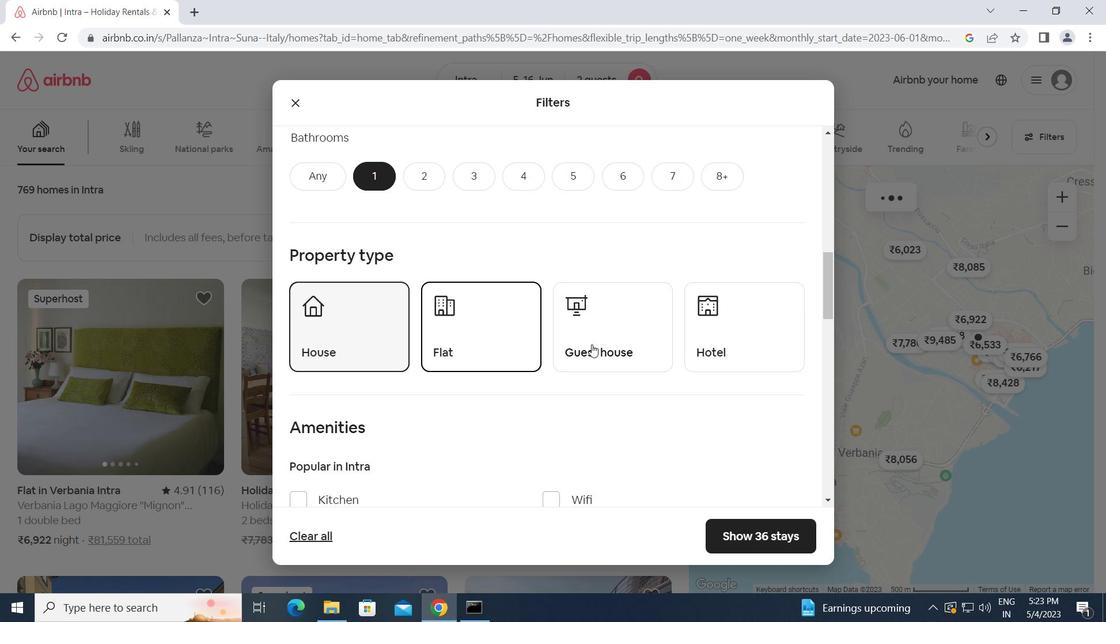 
Action: Mouse moved to (718, 338)
Screenshot: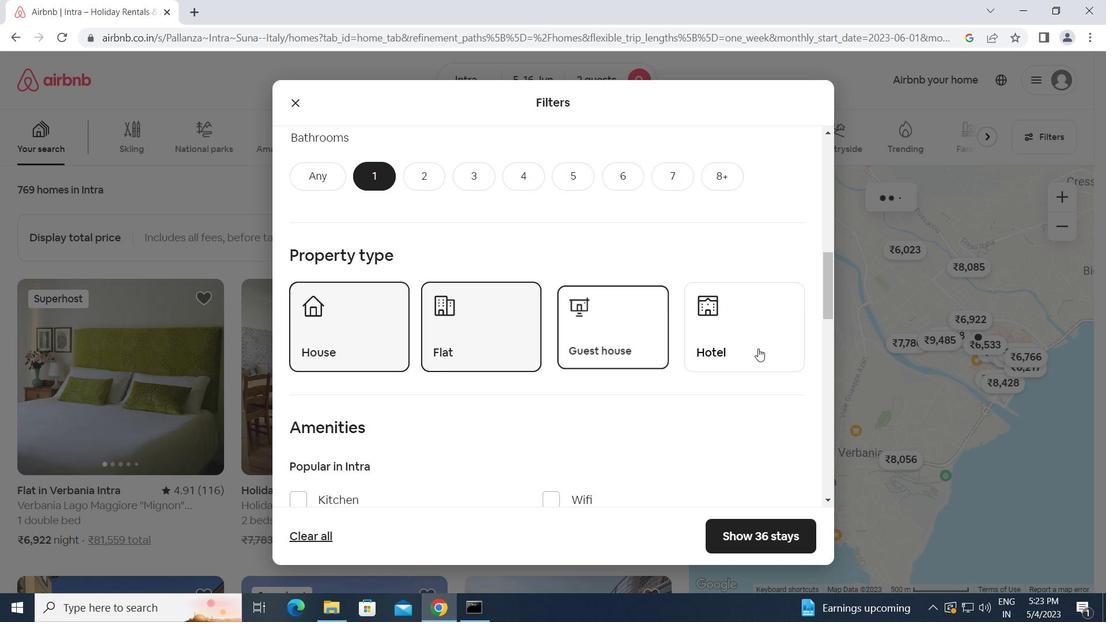 
Action: Mouse pressed left at (718, 338)
Screenshot: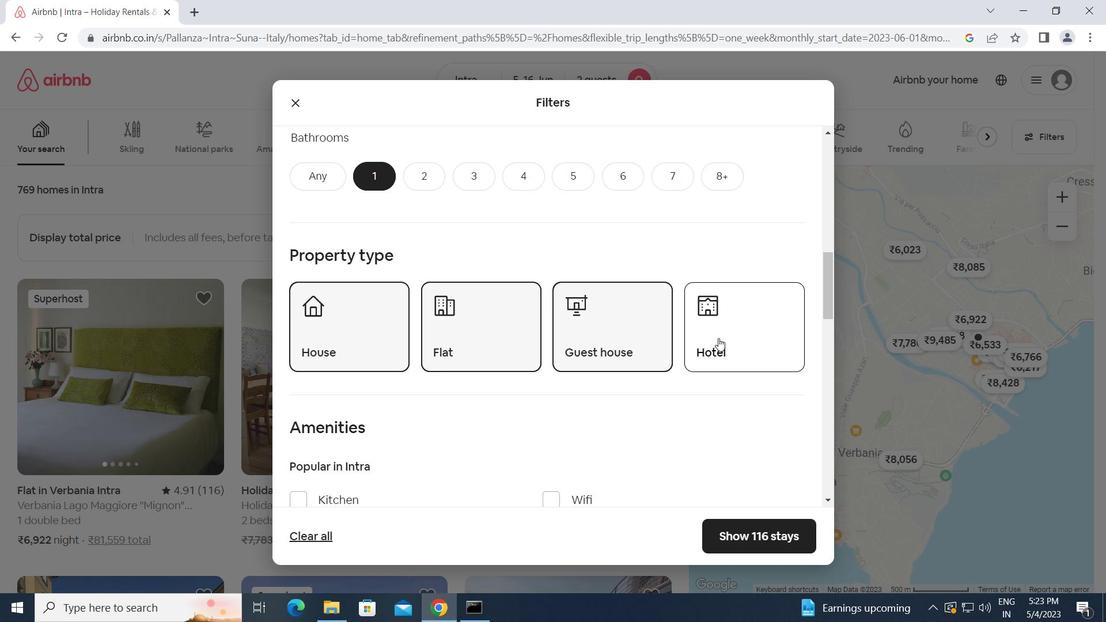 
Action: Mouse moved to (572, 400)
Screenshot: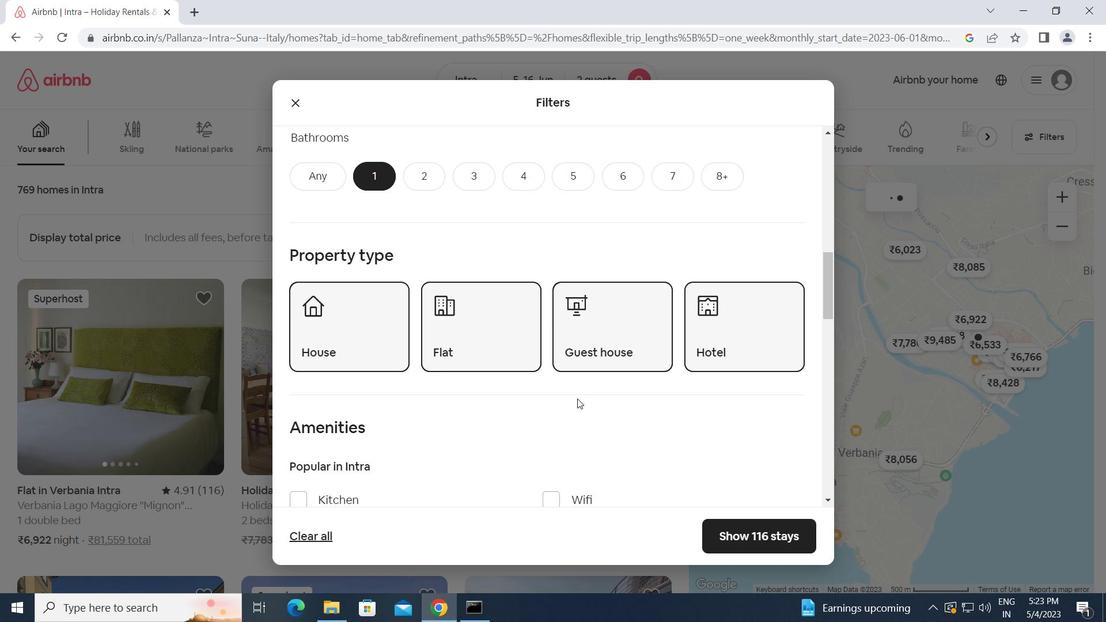 
Action: Mouse scrolled (572, 400) with delta (0, 0)
Screenshot: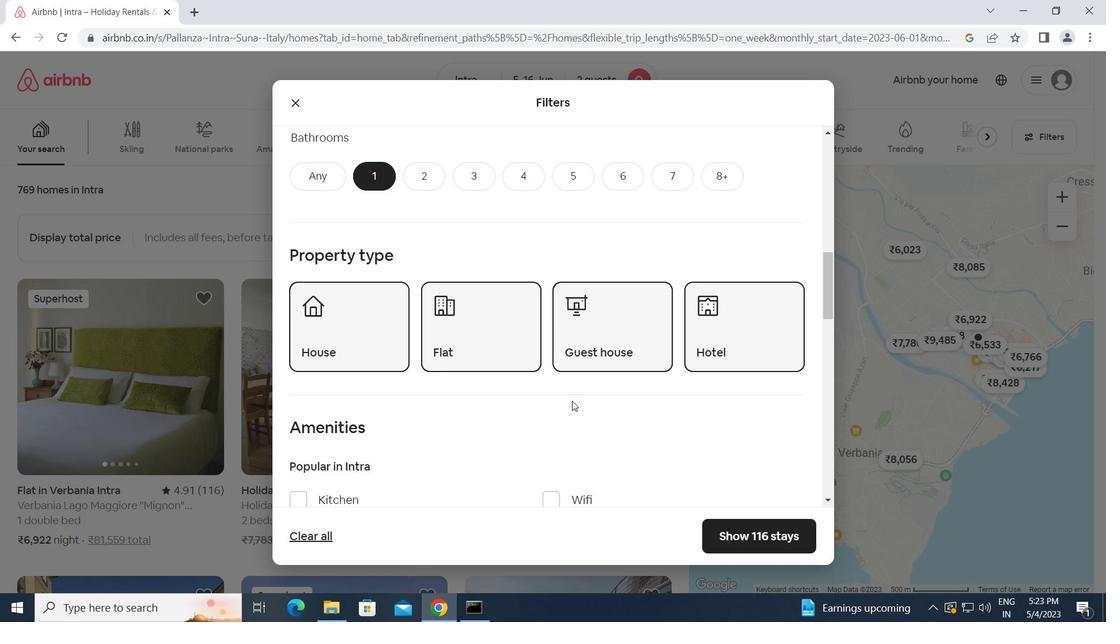 
Action: Mouse scrolled (572, 400) with delta (0, 0)
Screenshot: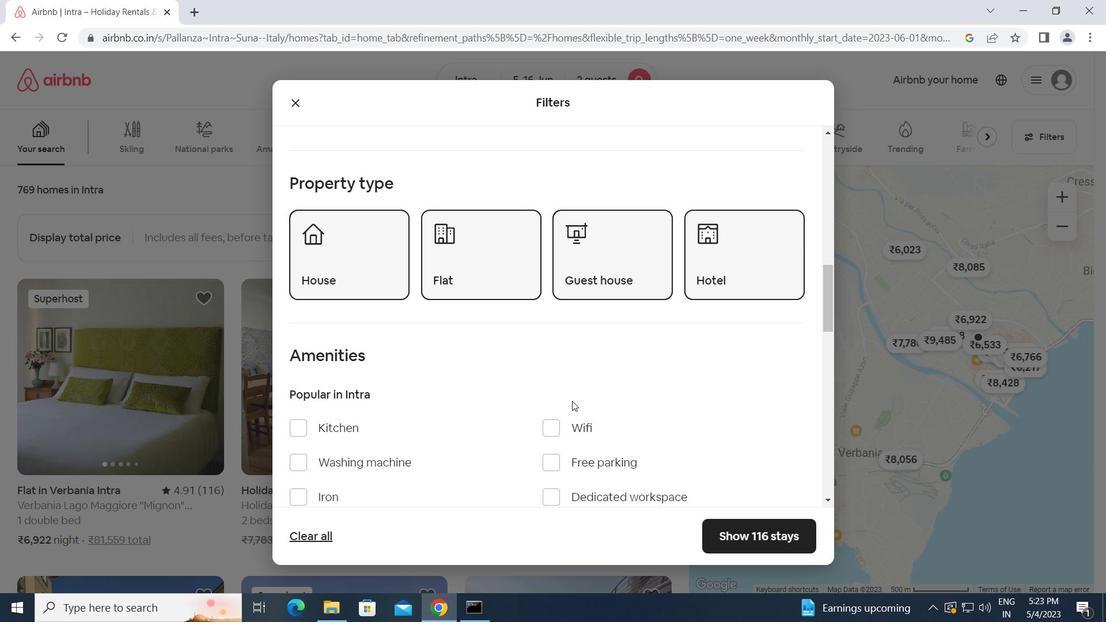 
Action: Mouse moved to (547, 351)
Screenshot: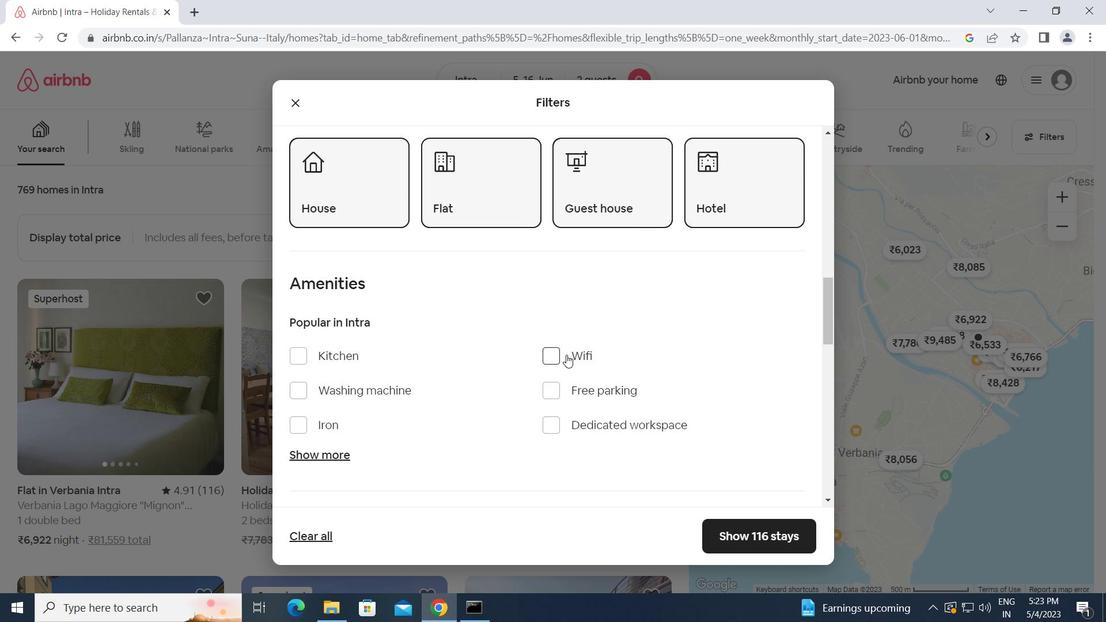 
Action: Mouse pressed left at (547, 351)
Screenshot: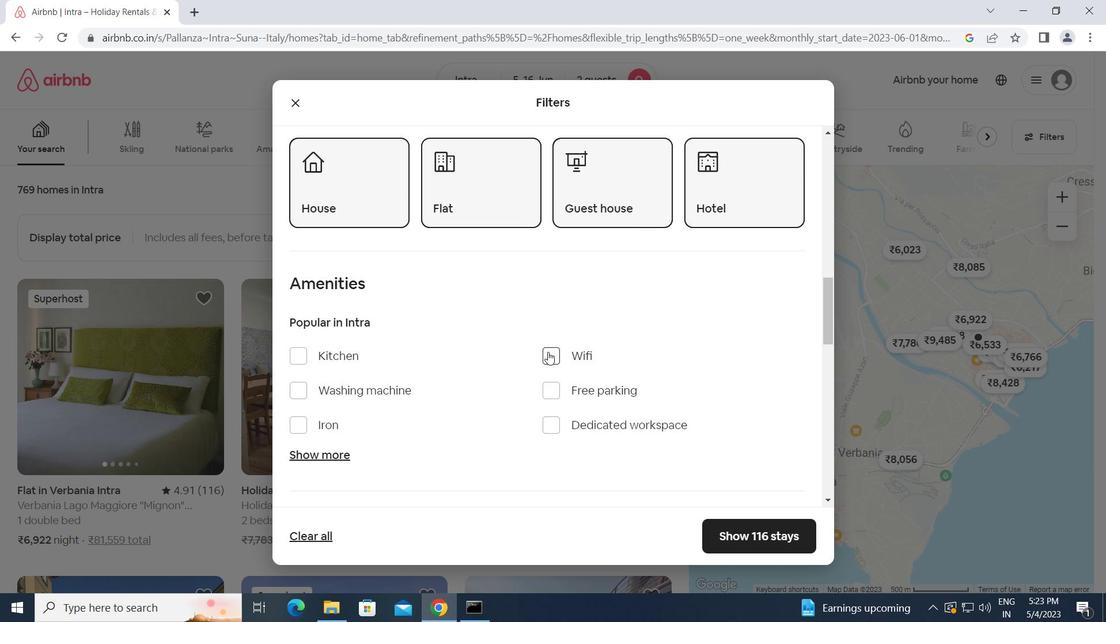 
Action: Mouse moved to (559, 390)
Screenshot: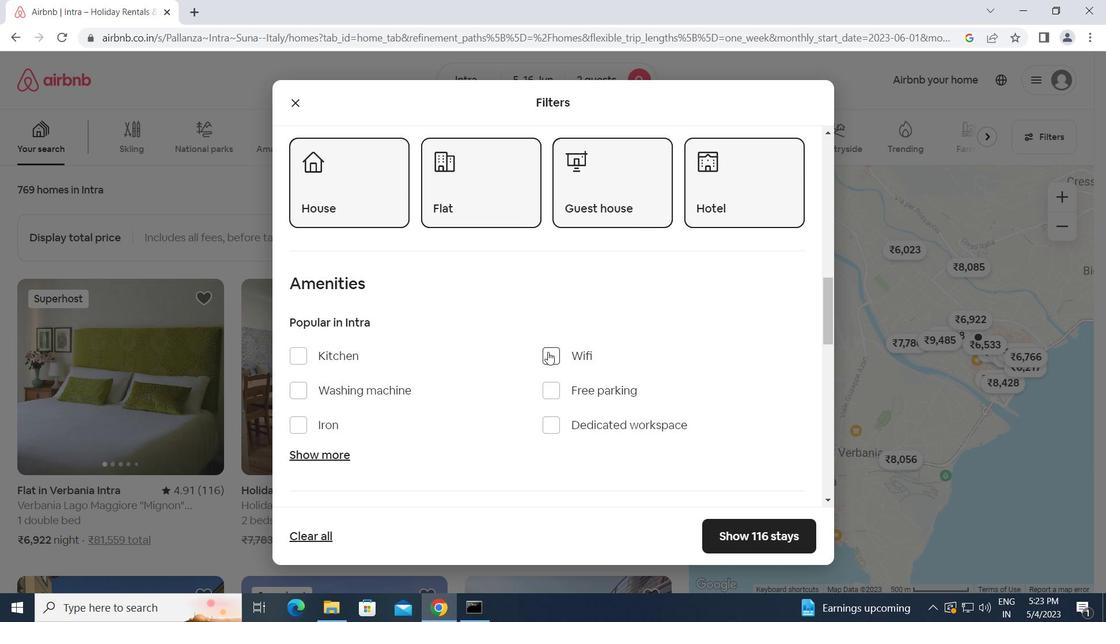 
Action: Mouse scrolled (559, 389) with delta (0, 0)
Screenshot: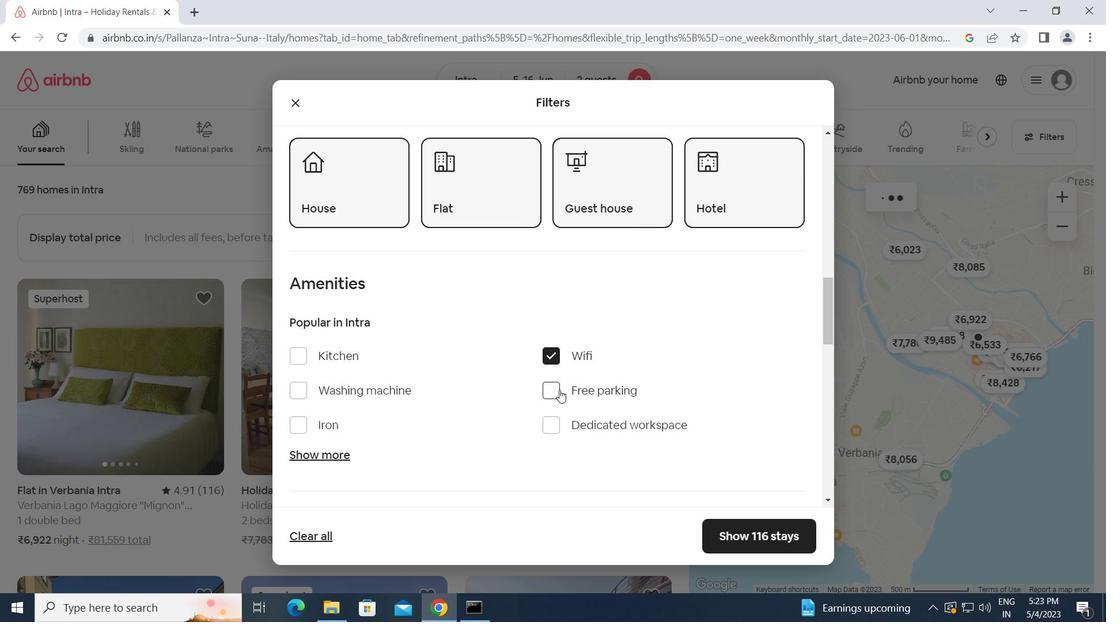 
Action: Mouse scrolled (559, 389) with delta (0, 0)
Screenshot: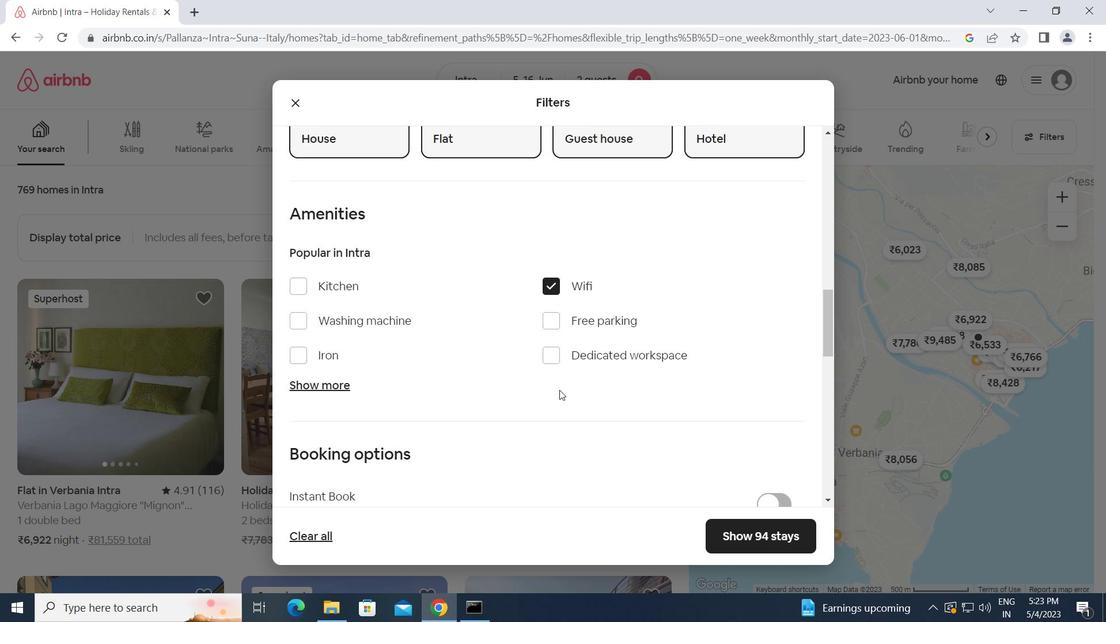 
Action: Mouse scrolled (559, 389) with delta (0, 0)
Screenshot: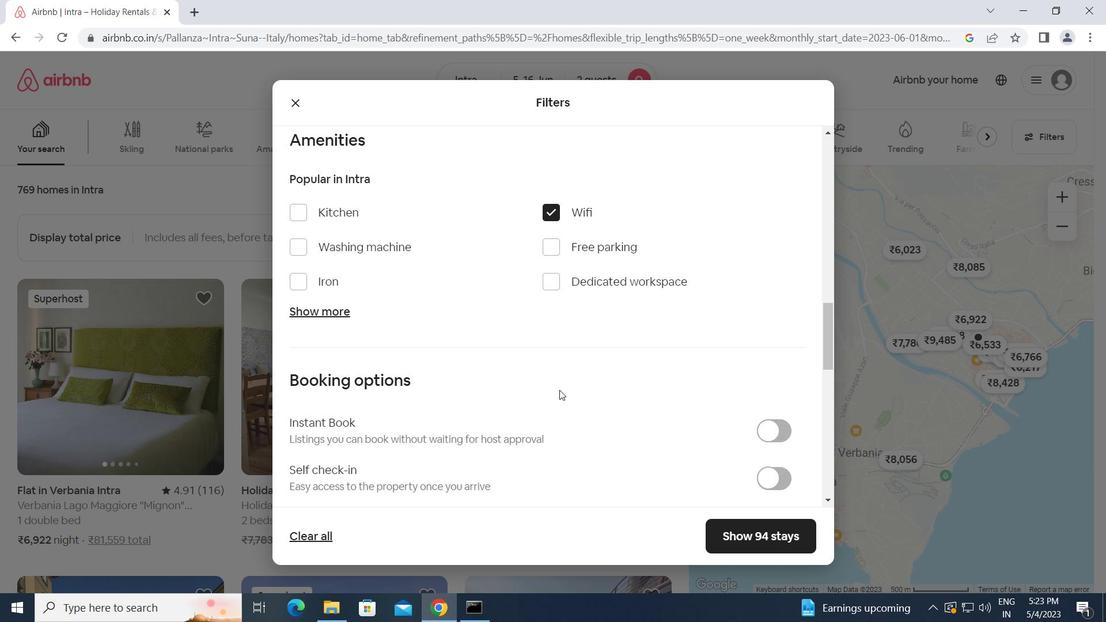 
Action: Mouse moved to (769, 400)
Screenshot: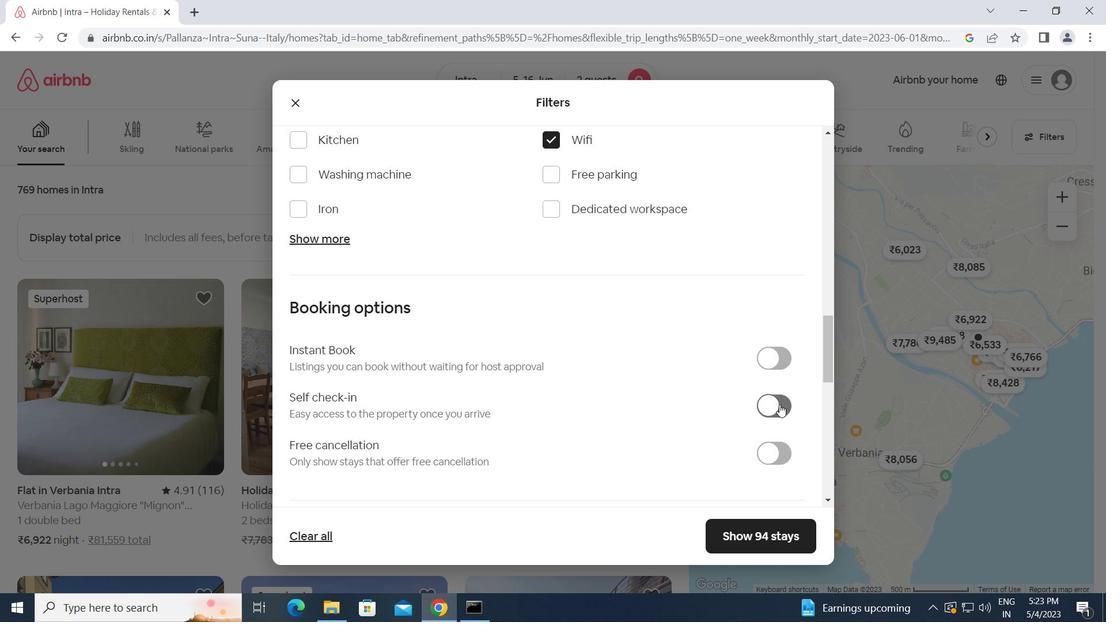 
Action: Mouse pressed left at (769, 400)
Screenshot: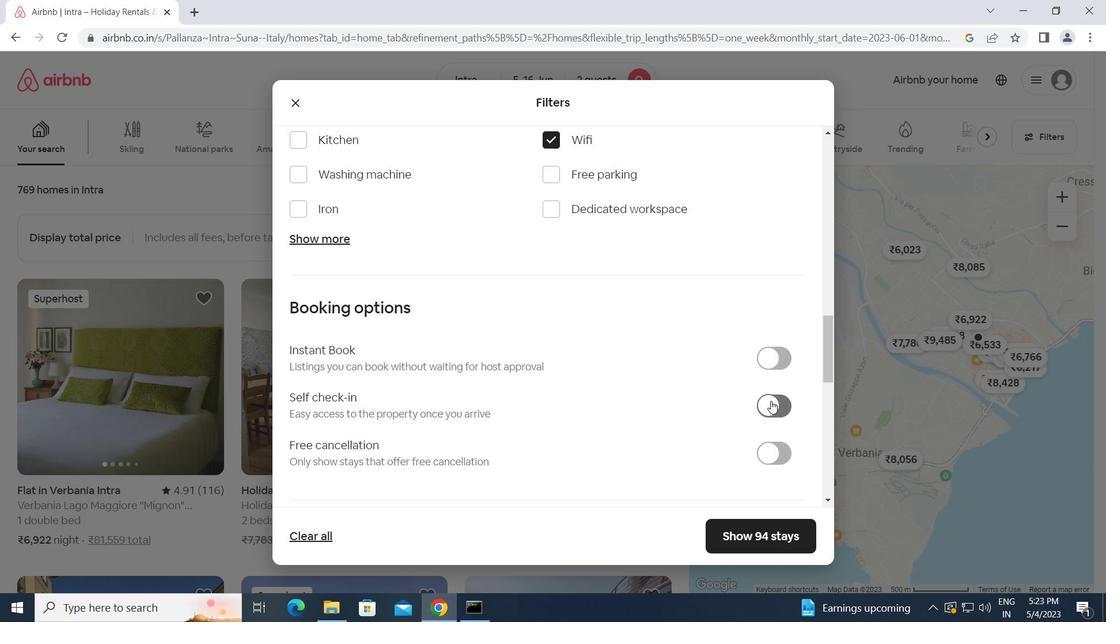 
Action: Mouse moved to (611, 441)
Screenshot: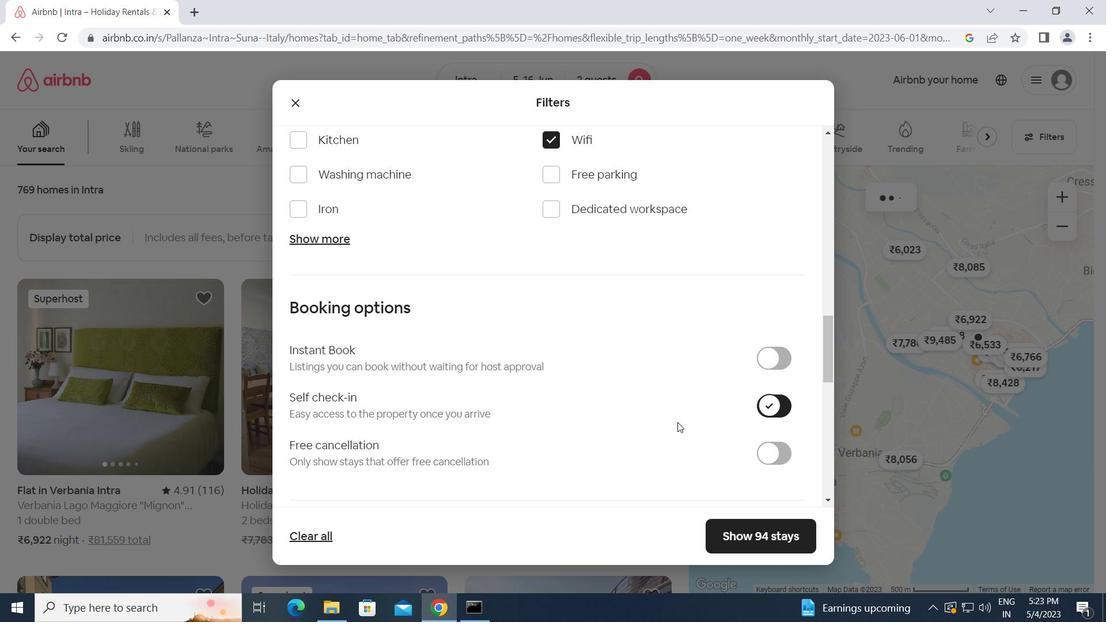
Action: Mouse scrolled (611, 441) with delta (0, 0)
Screenshot: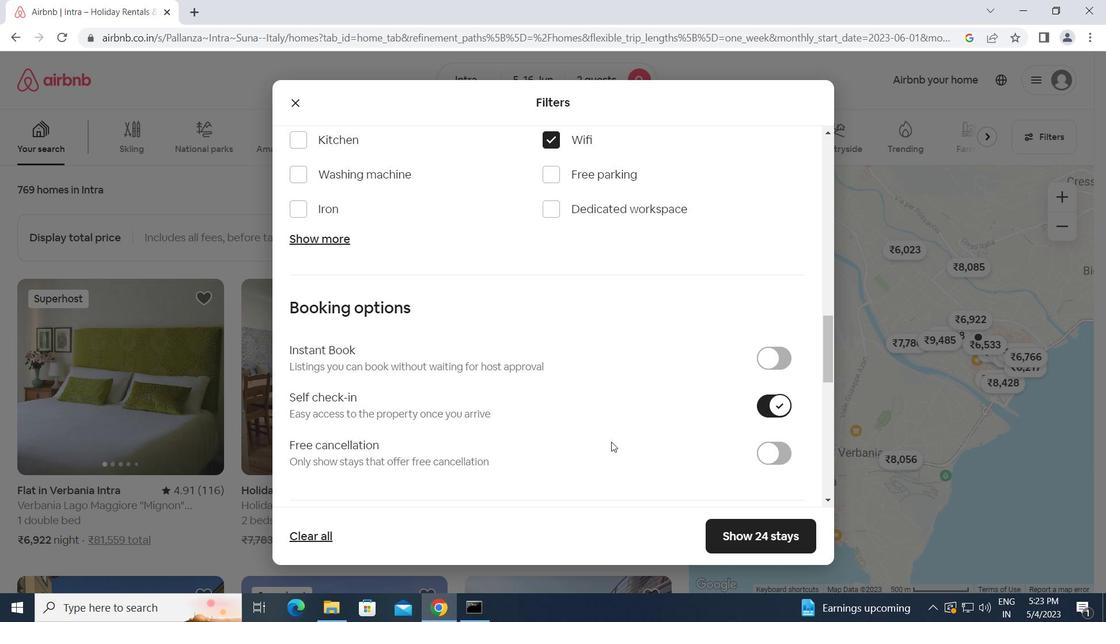 
Action: Mouse scrolled (611, 441) with delta (0, 0)
Screenshot: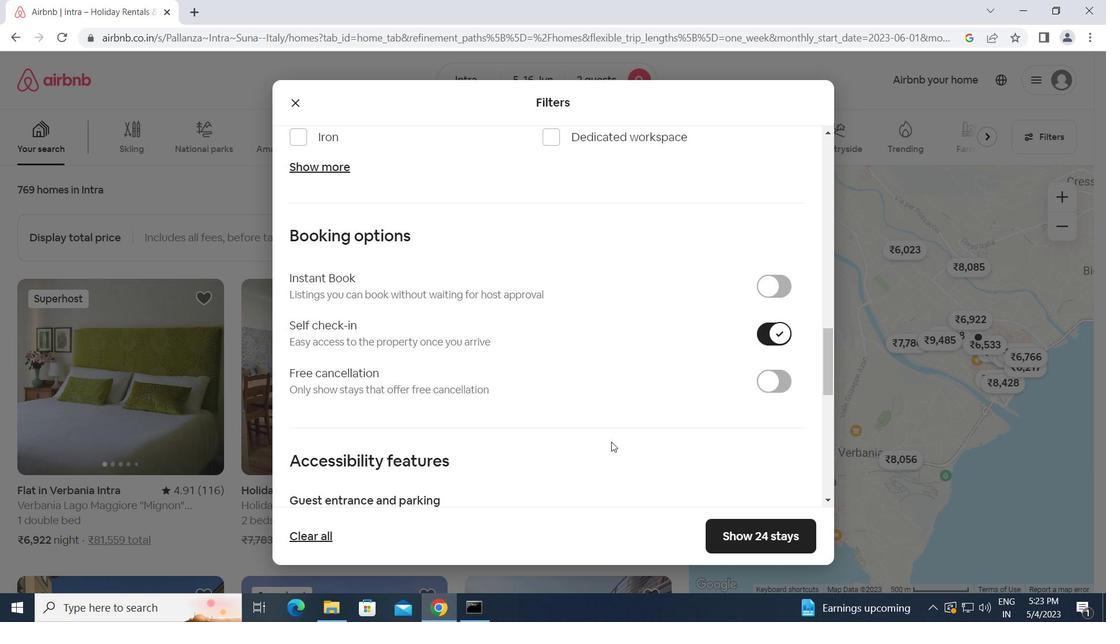 
Action: Mouse scrolled (611, 441) with delta (0, 0)
Screenshot: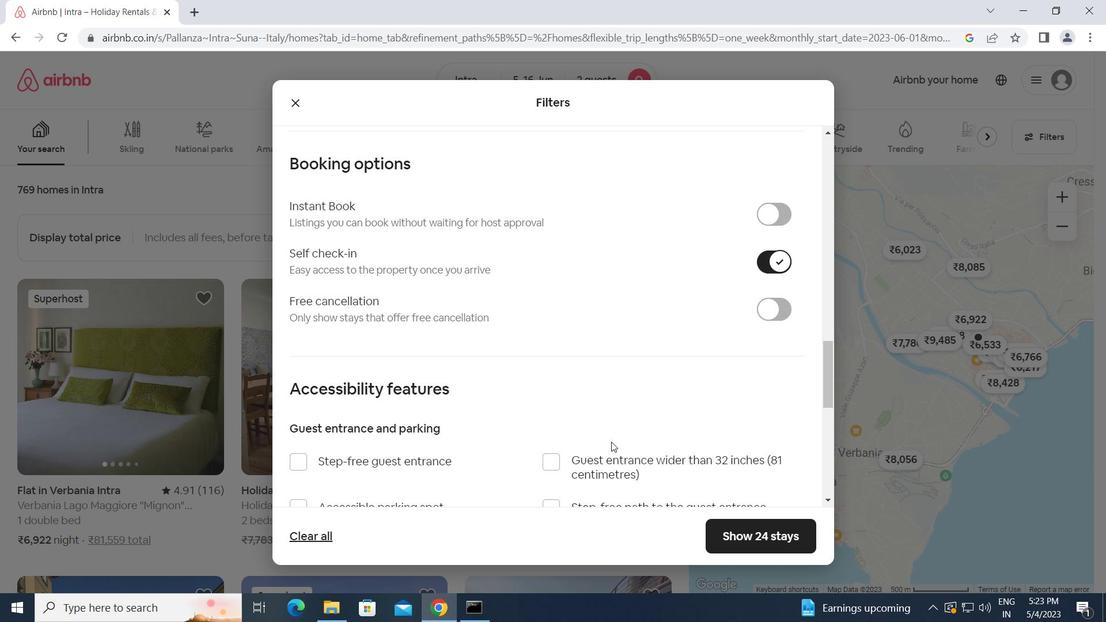 
Action: Mouse scrolled (611, 441) with delta (0, 0)
Screenshot: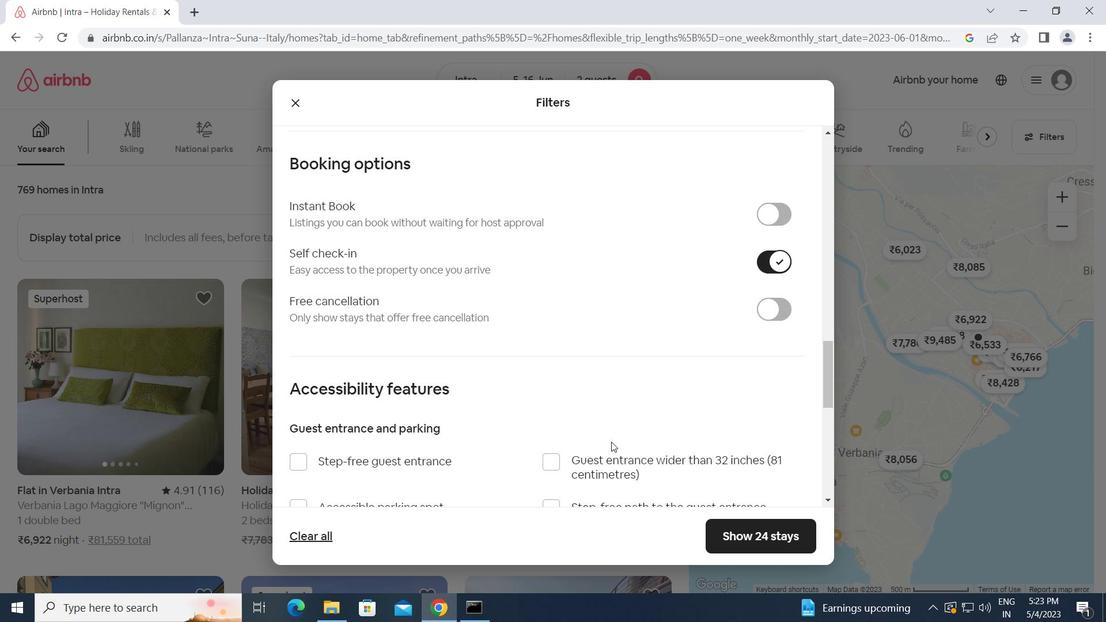 
Action: Mouse scrolled (611, 441) with delta (0, 0)
Screenshot: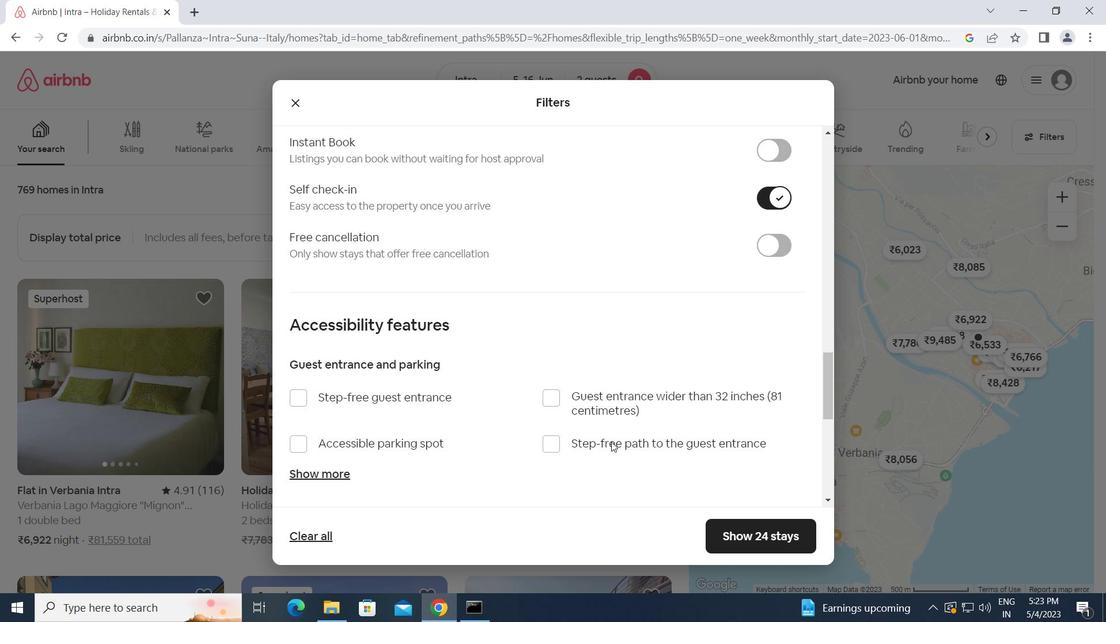 
Action: Mouse scrolled (611, 441) with delta (0, 0)
Screenshot: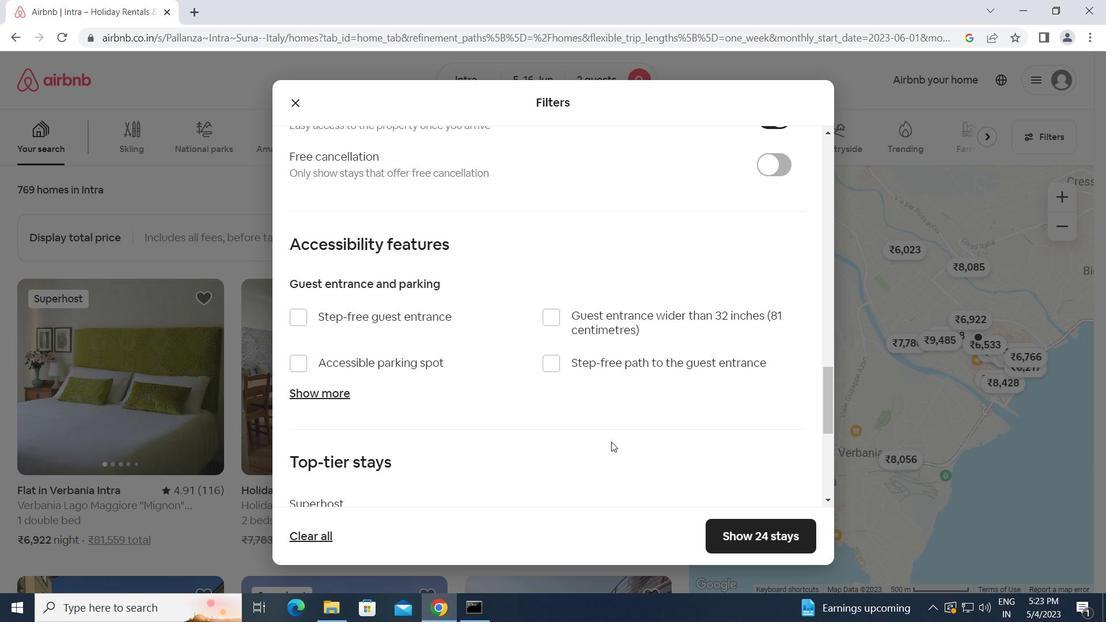 
Action: Mouse scrolled (611, 441) with delta (0, 0)
Screenshot: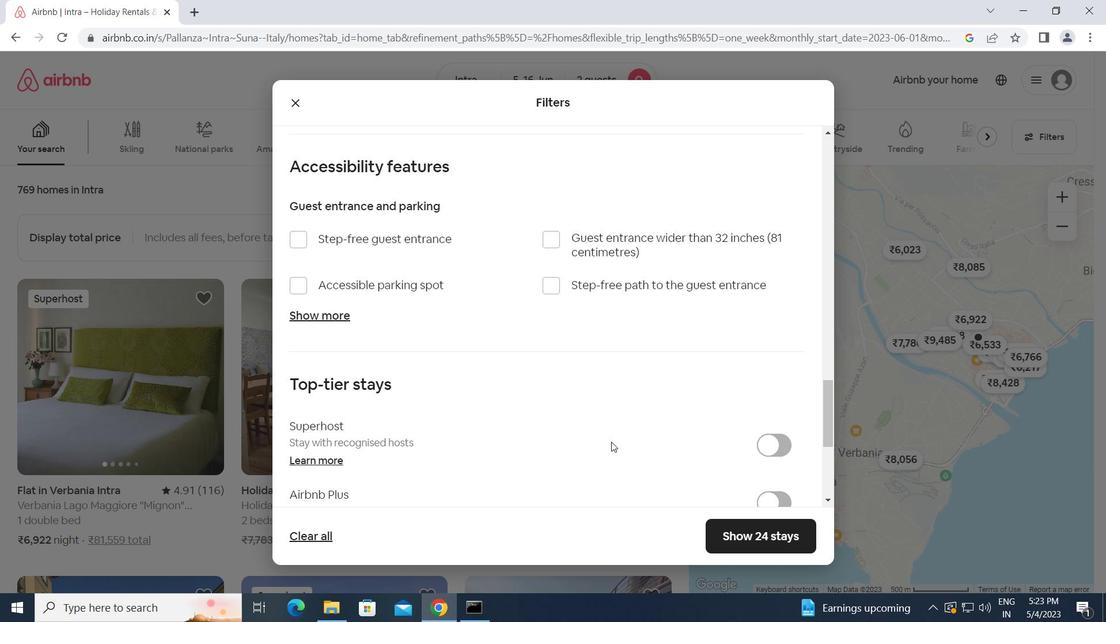 
Action: Mouse scrolled (611, 441) with delta (0, 0)
Screenshot: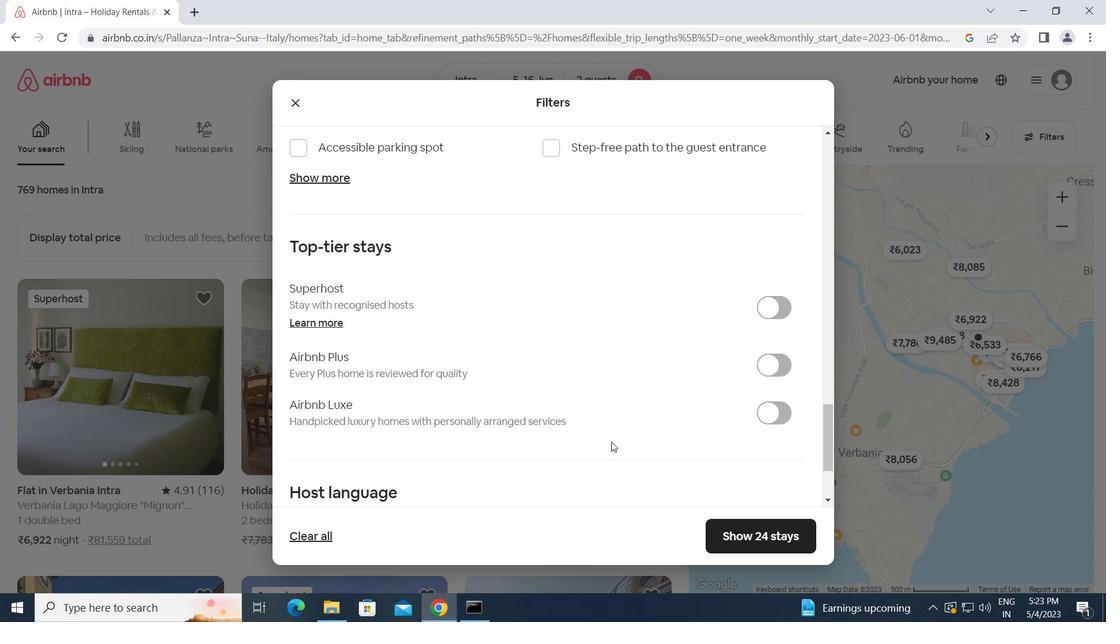 
Action: Mouse scrolled (611, 441) with delta (0, 0)
Screenshot: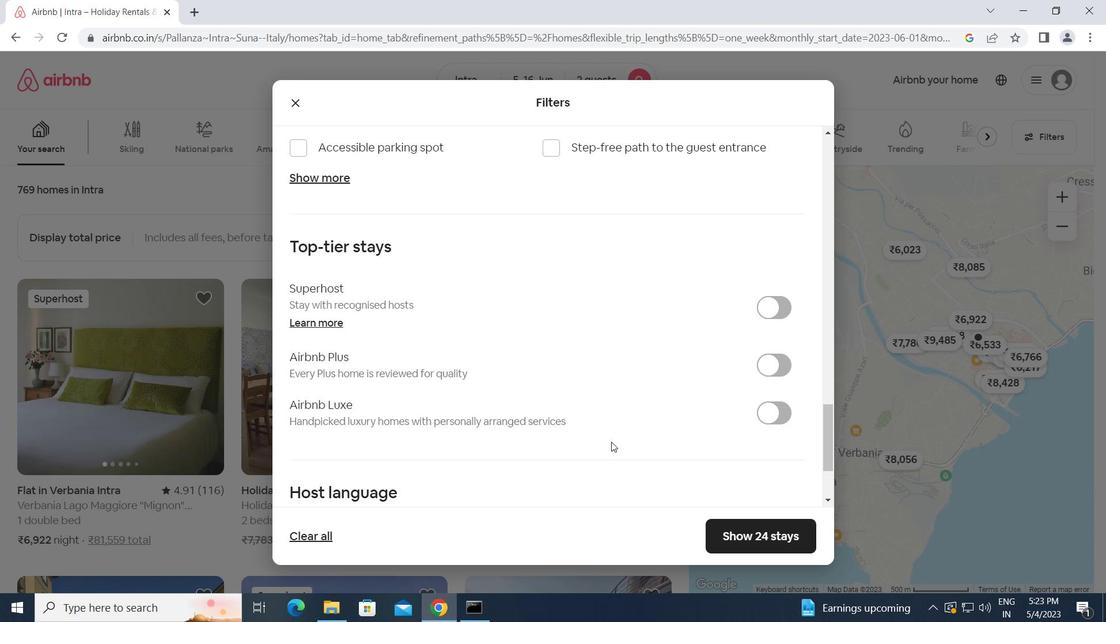 
Action: Mouse moved to (300, 407)
Screenshot: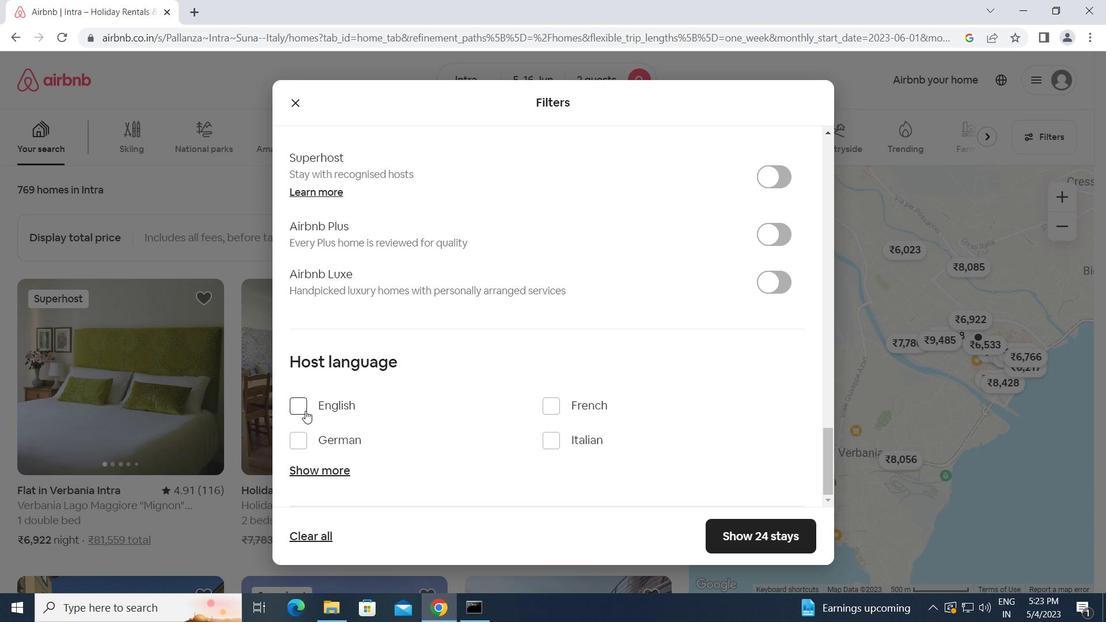 
Action: Mouse pressed left at (300, 407)
Screenshot: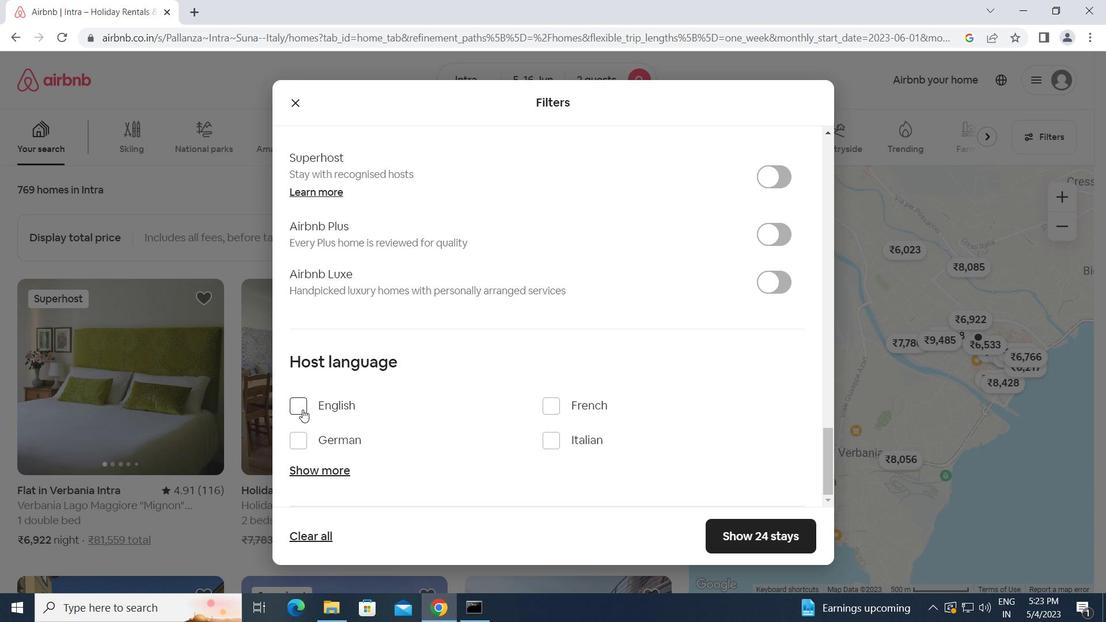 
Action: Mouse moved to (744, 538)
Screenshot: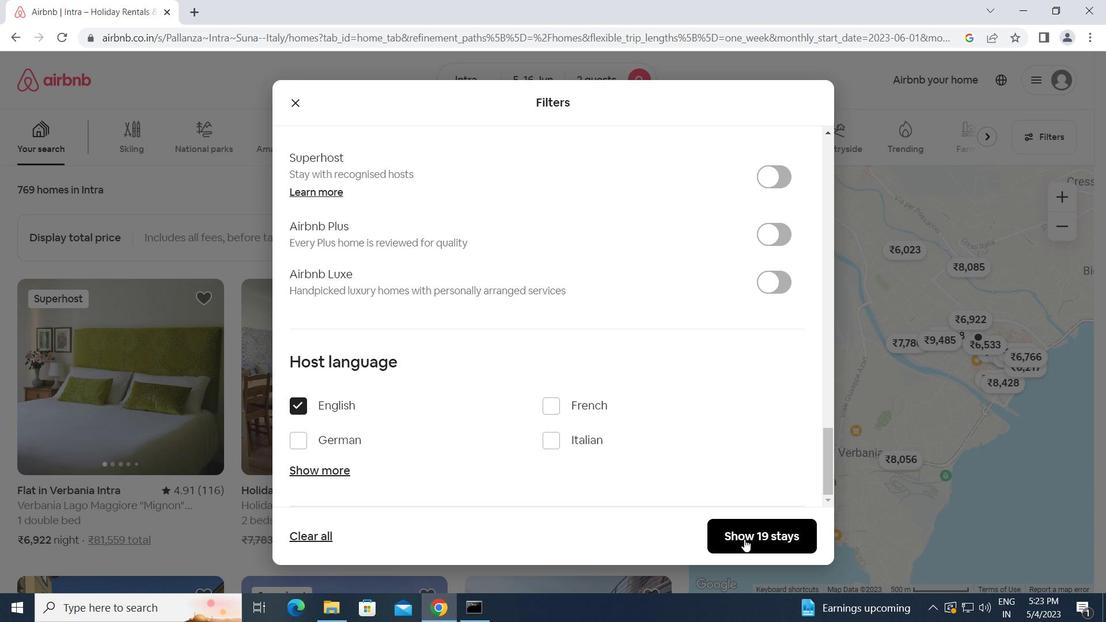 
Action: Mouse pressed left at (744, 538)
Screenshot: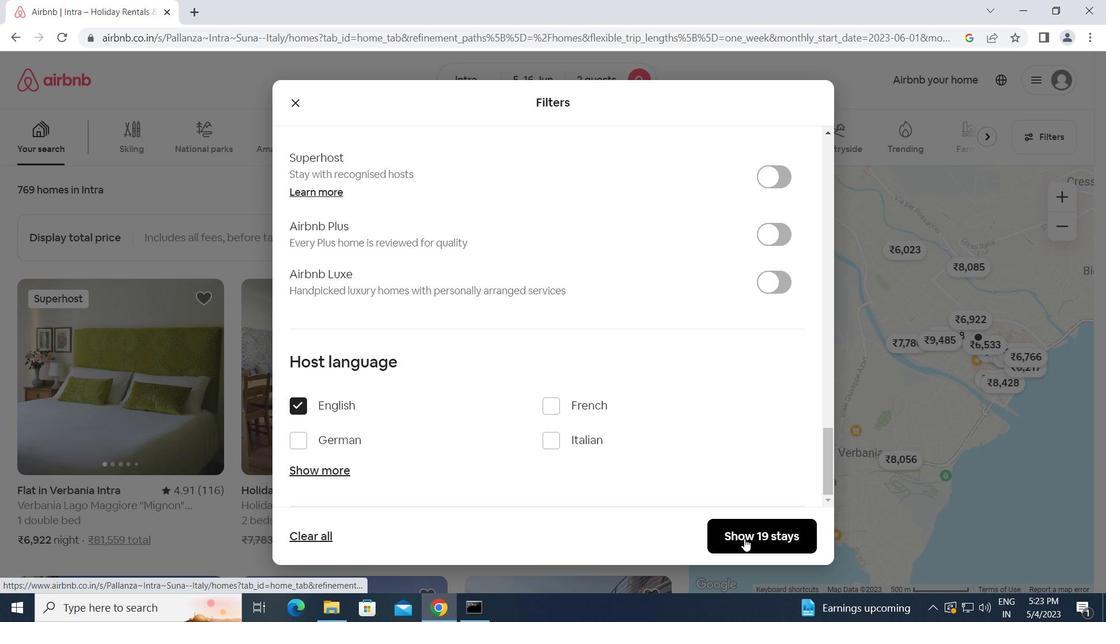 
Action: Mouse moved to (741, 530)
Screenshot: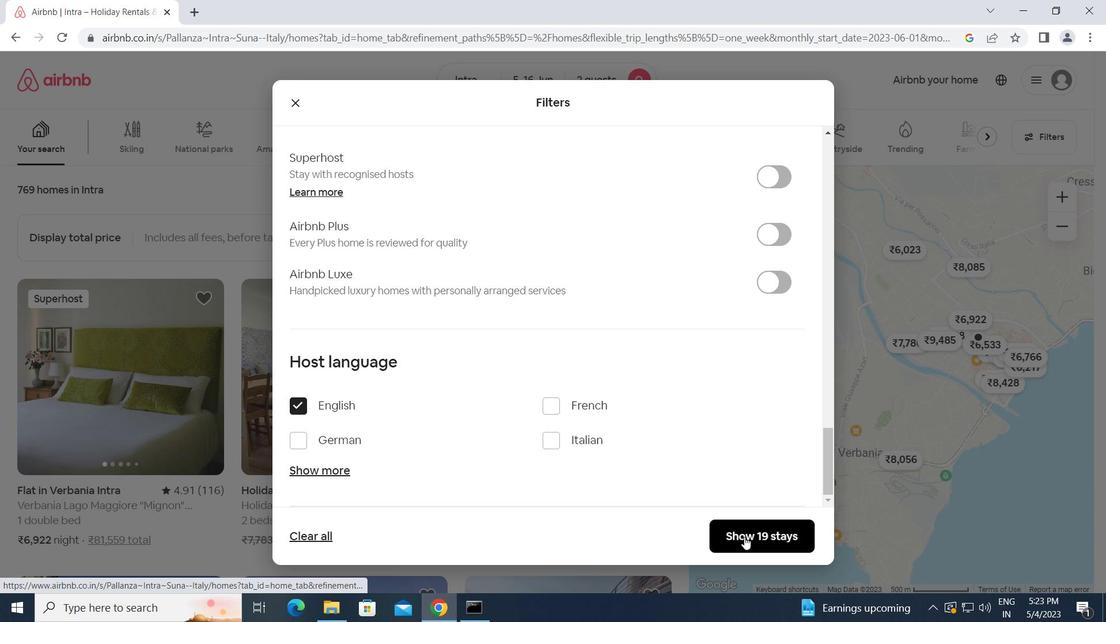 
